 Task: Create new invoice with Date Opened :30-Apr-23, Select Customer: Taco Ocho, Terms: Payment Term 2. Make invoice entry for item-1 with Date: 30-Apr-23, Description: Red Grapes_x000D_
, Action: Material, Income Account: Income:Sales, Quantity: 1, Unit Price: 10.2, Discount %: 10. Make entry for item-2 with Date: 30-Apr-23, Description: O's Bubble Gummy Boba Latte Brown Sugar (15.9 oz), Action: Material, Income Account: Income:Sales, Quantity: 2, Unit Price: 15, Discount %: 5. Make entry for item-3 with Date: 30-Apr-23, Description: 7-Select Hot Pickle Bites, Action: Material, Income Account: Income:Sales, Quantity: 1, Unit Price: 16, Discount %: 7. Write Notes: 'Looking forward to serving you again.'. Post Invoice with Post Date: 30-Apr-23, Post to Accounts: Assets:Accounts Receivable. Pay / Process Payment with Transaction Date: 15-May-23, Amount: 52.56, Transfer Account: Checking Account. Print Invoice, display notes by going to Option, then go to Display Tab and check 'Invoice Notes'.
Action: Mouse pressed left at (170, 28)
Screenshot: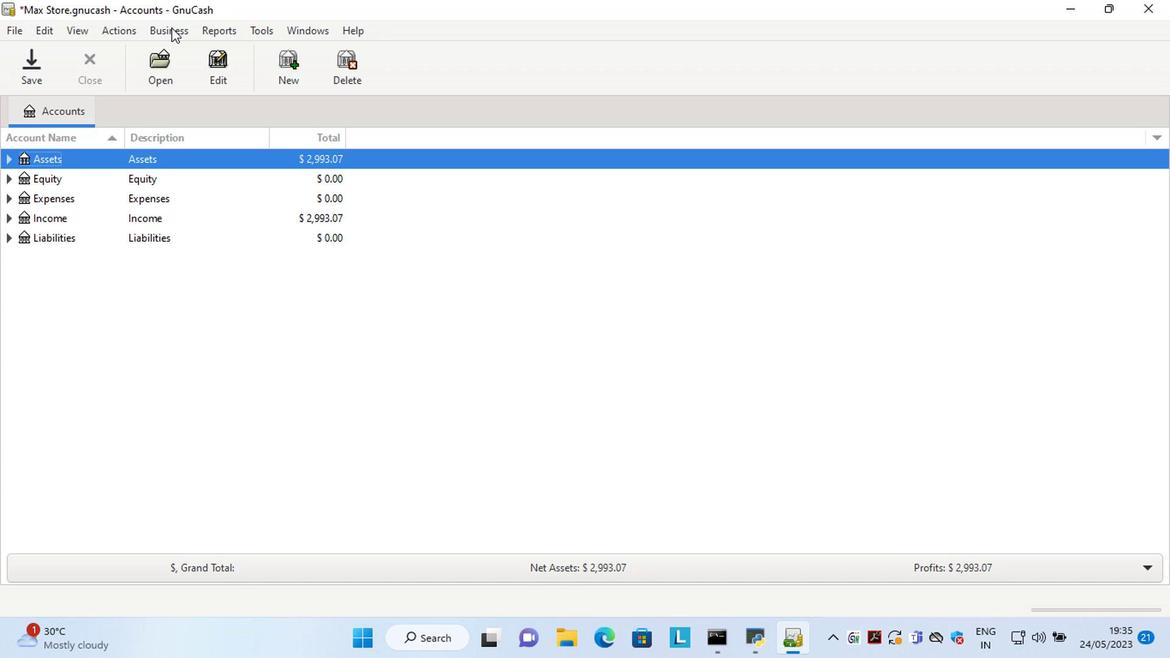
Action: Mouse moved to (375, 117)
Screenshot: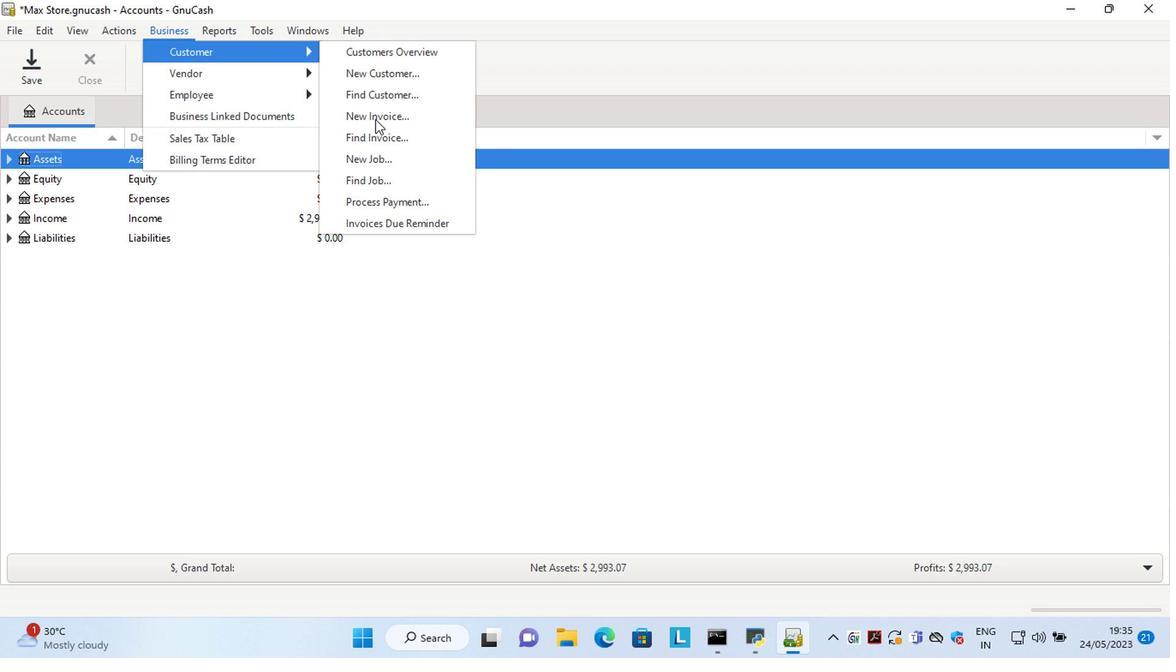 
Action: Mouse pressed left at (375, 117)
Screenshot: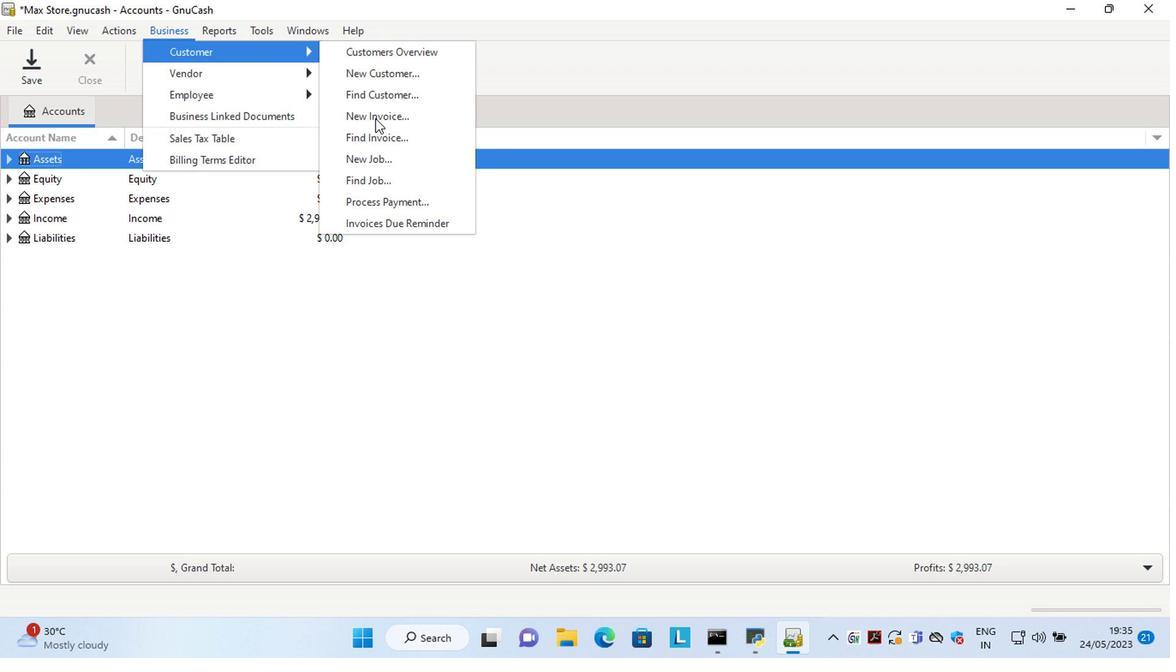 
Action: Mouse moved to (596, 262)
Screenshot: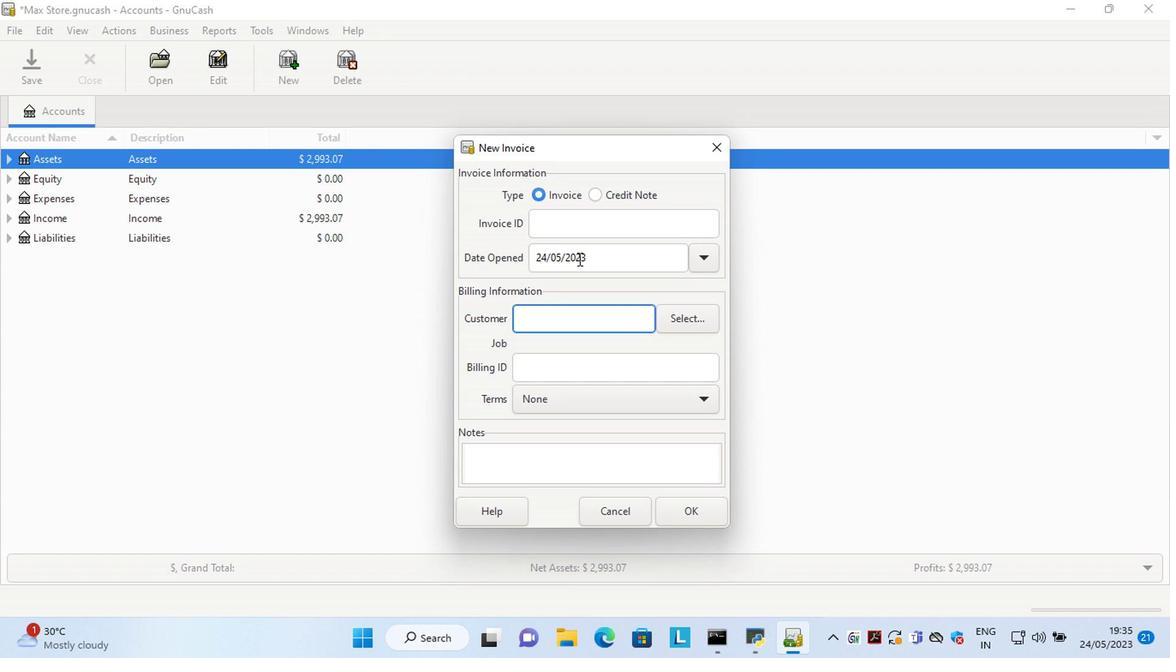 
Action: Mouse pressed left at (596, 262)
Screenshot: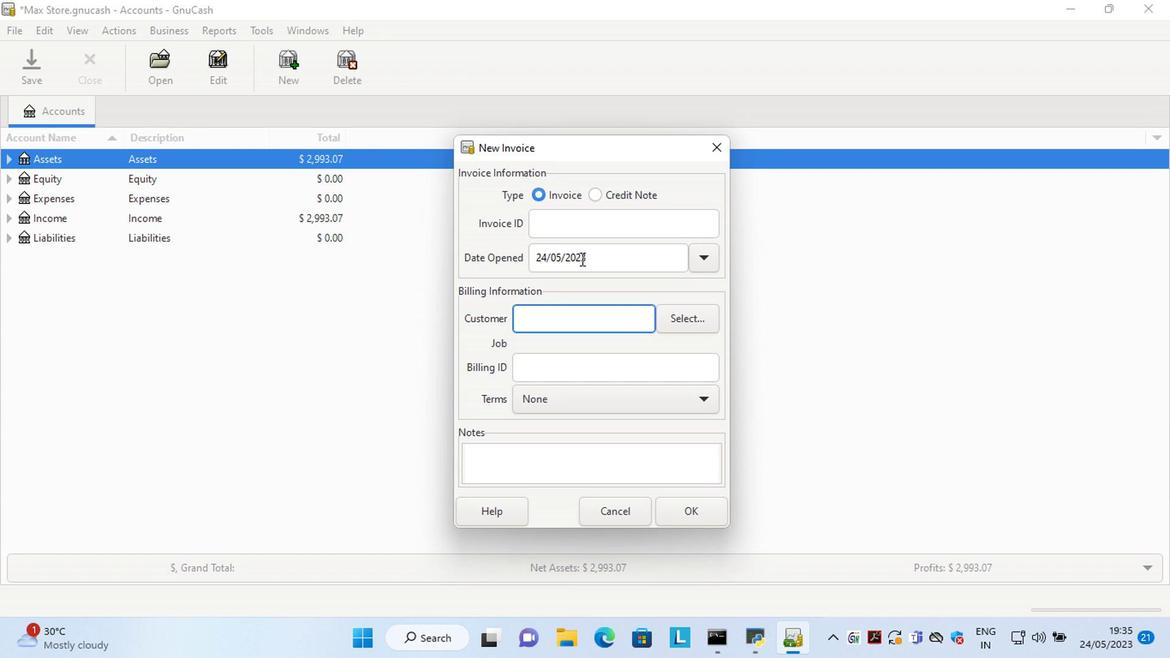 
Action: Key pressed <Key.left><Key.left><Key.left><Key.left><Key.left><Key.left><Key.left><Key.left><Key.left><Key.left><Key.left><Key.delete><Key.delete>30<Key.right><Key.right><Key.delete>4<Key.tab>
Screenshot: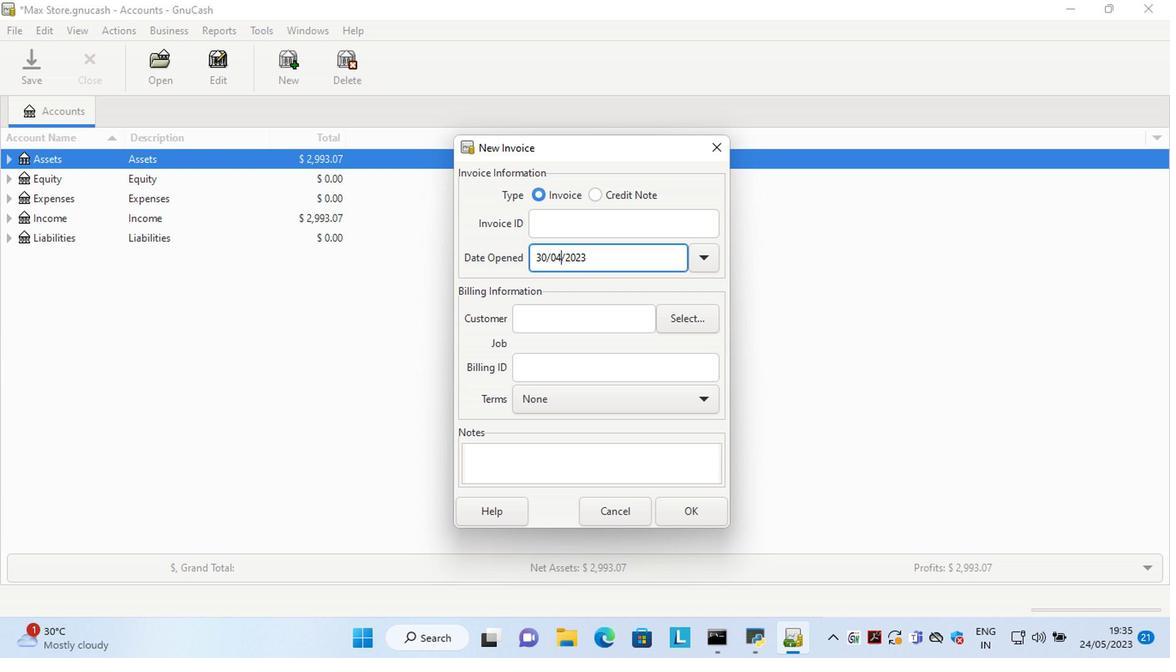 
Action: Mouse moved to (690, 313)
Screenshot: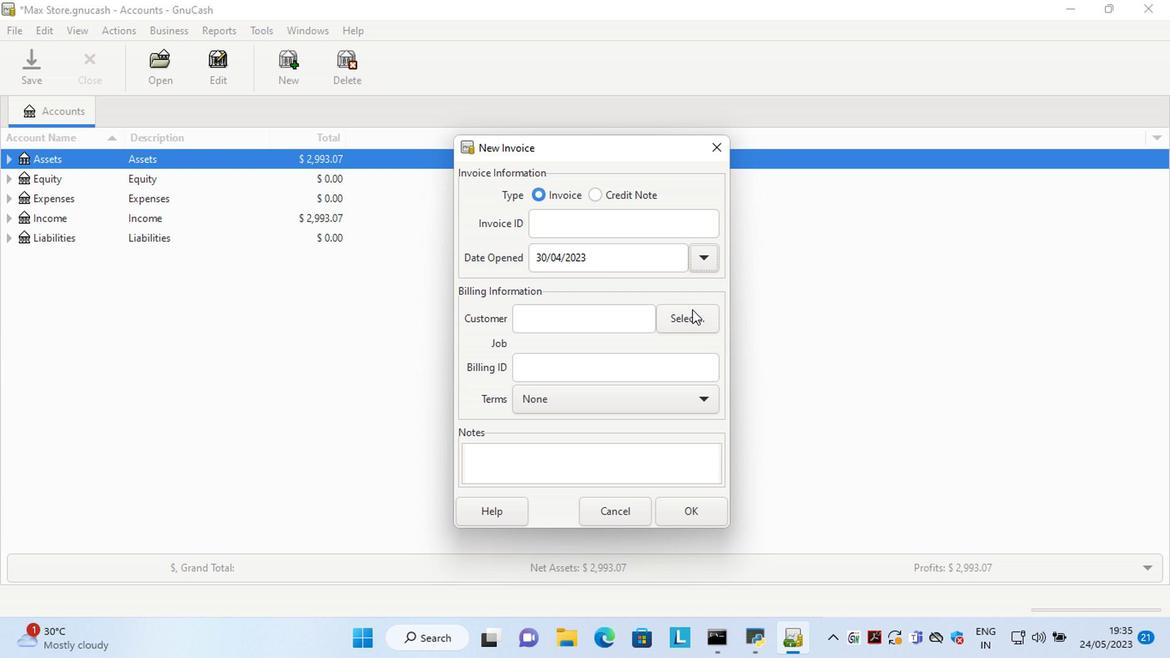 
Action: Mouse pressed left at (690, 313)
Screenshot: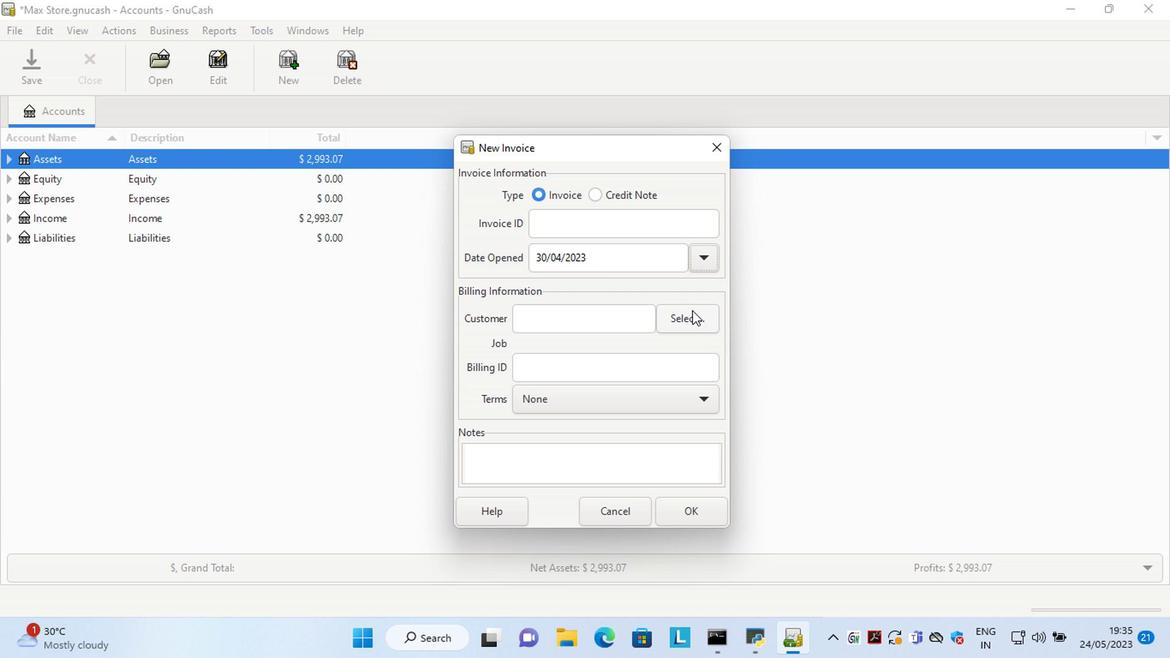 
Action: Mouse moved to (624, 300)
Screenshot: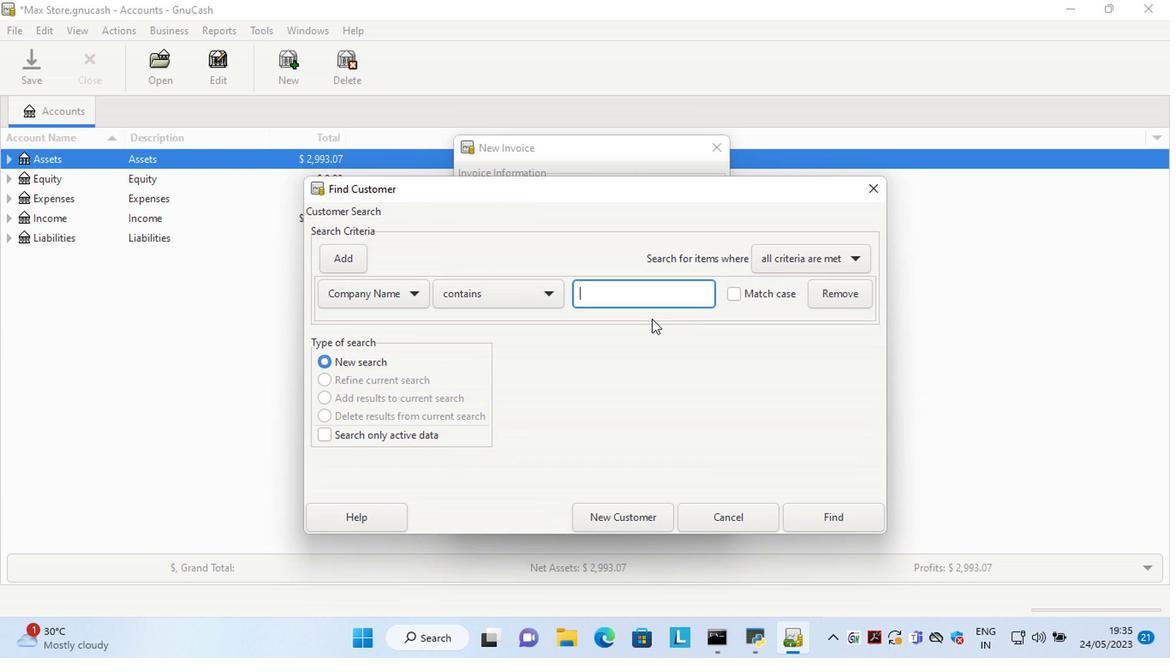 
Action: Mouse pressed left at (624, 300)
Screenshot: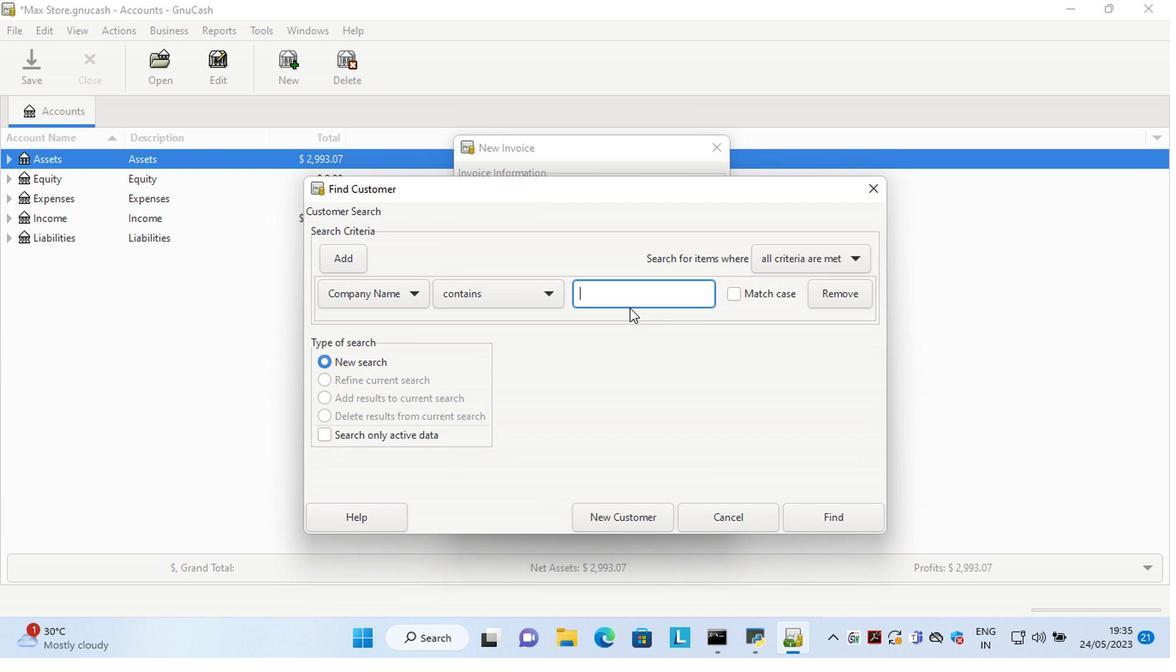 
Action: Key pressed <Key.shift>Taco
Screenshot: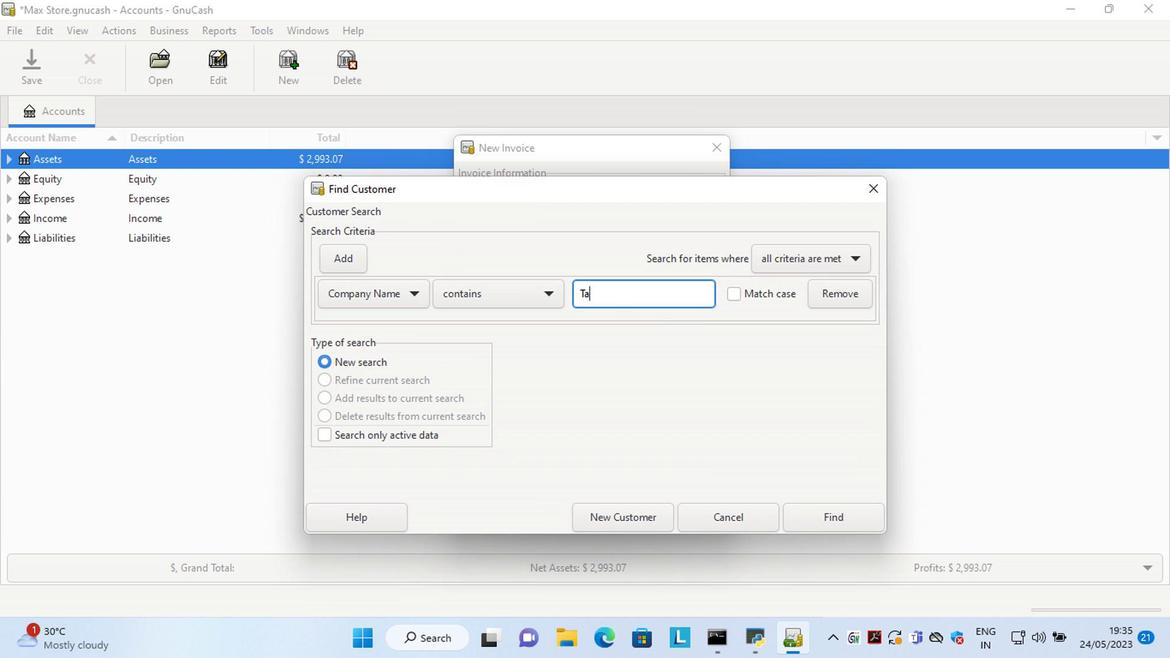 
Action: Mouse moved to (857, 513)
Screenshot: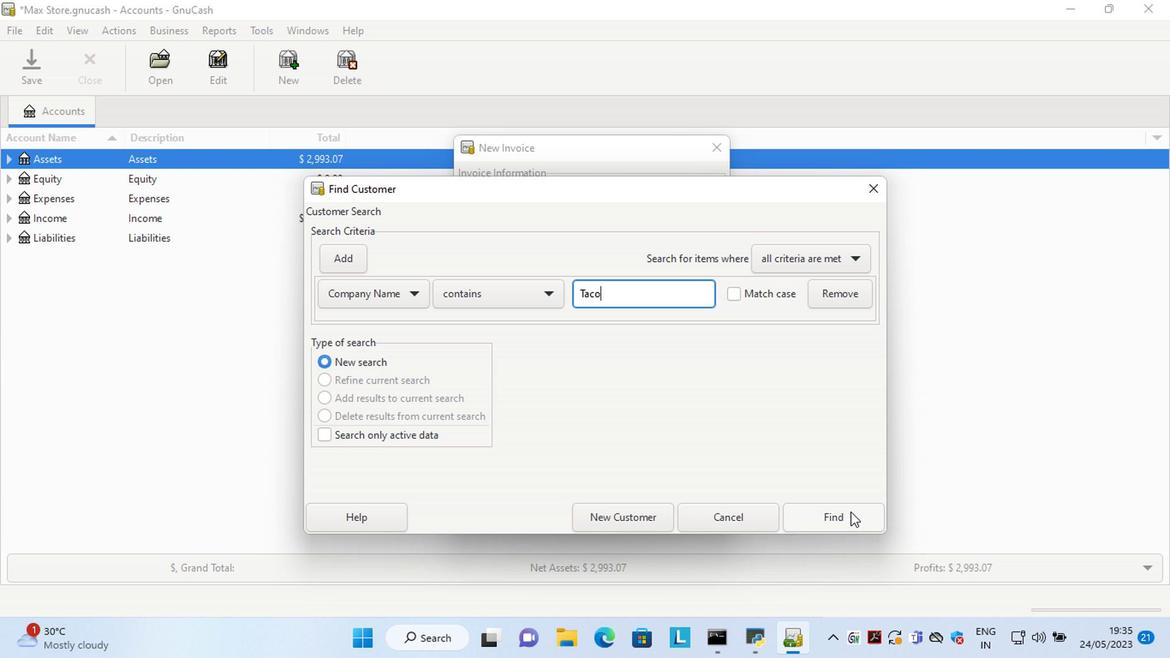 
Action: Mouse pressed left at (857, 513)
Screenshot: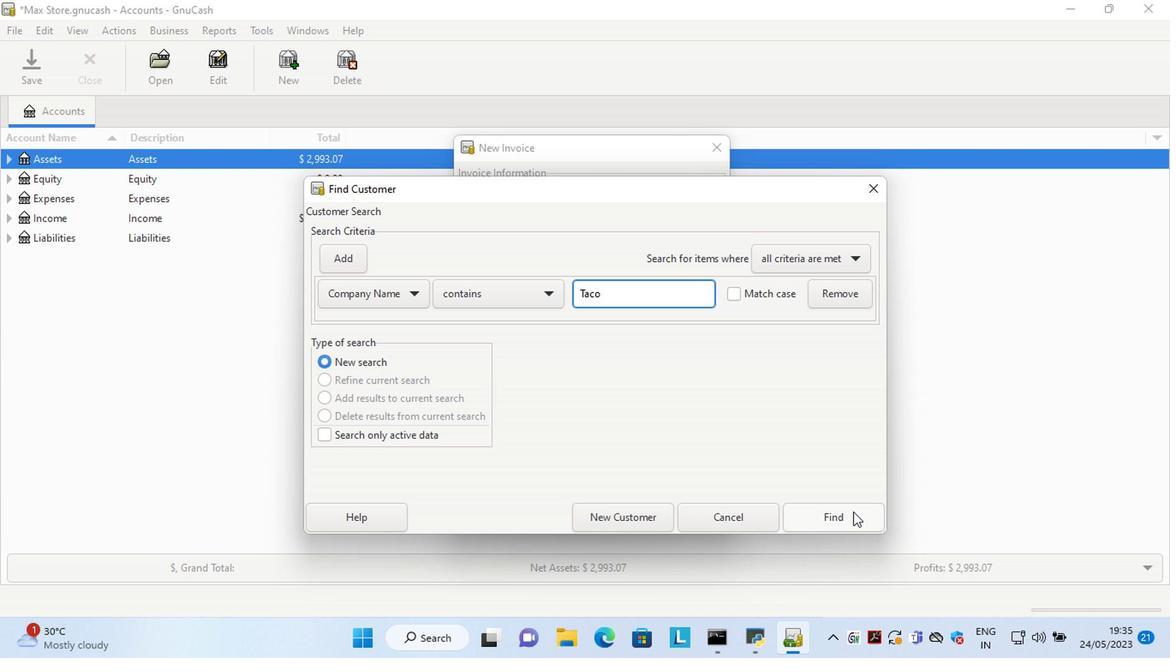 
Action: Mouse moved to (565, 384)
Screenshot: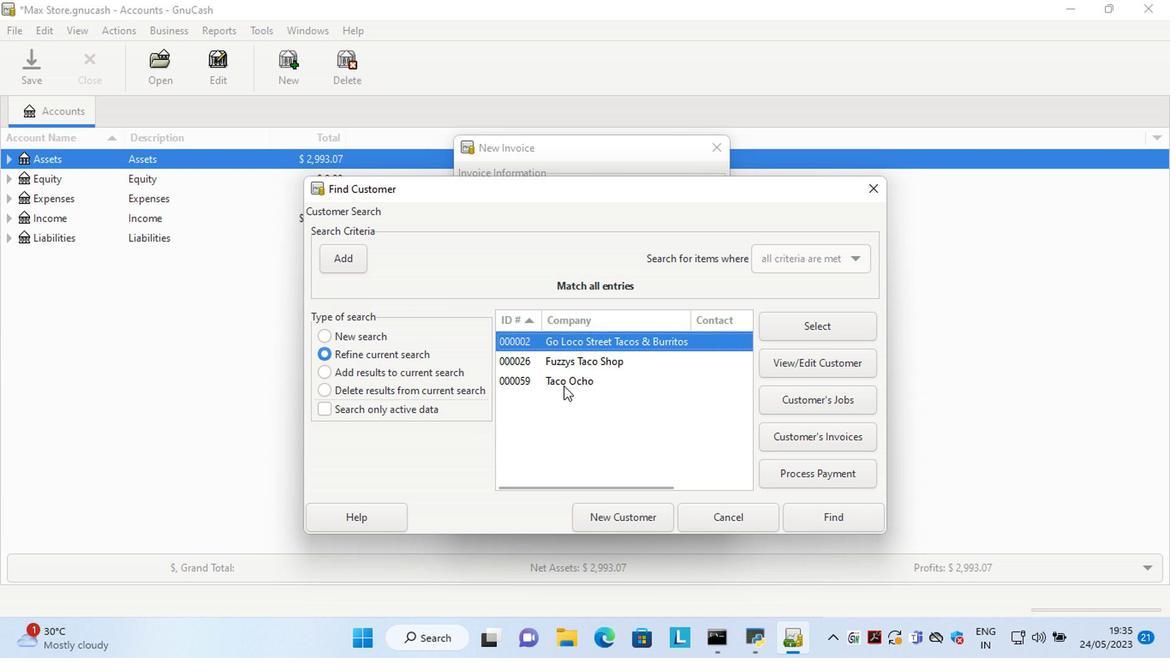 
Action: Mouse pressed left at (565, 384)
Screenshot: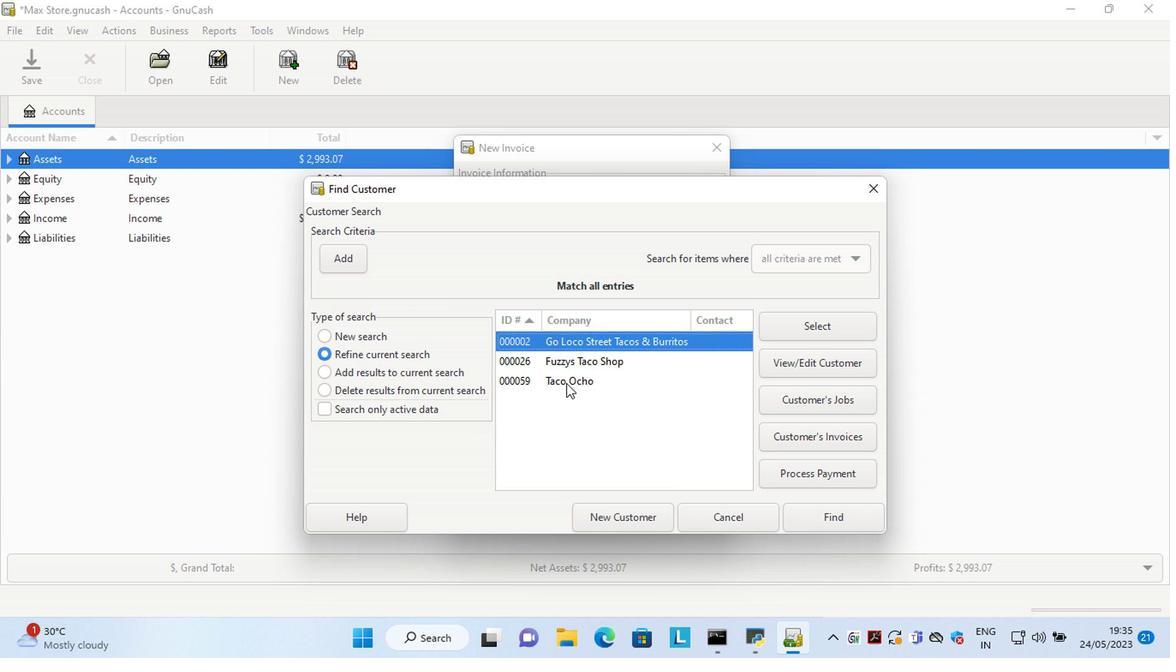 
Action: Mouse pressed left at (565, 384)
Screenshot: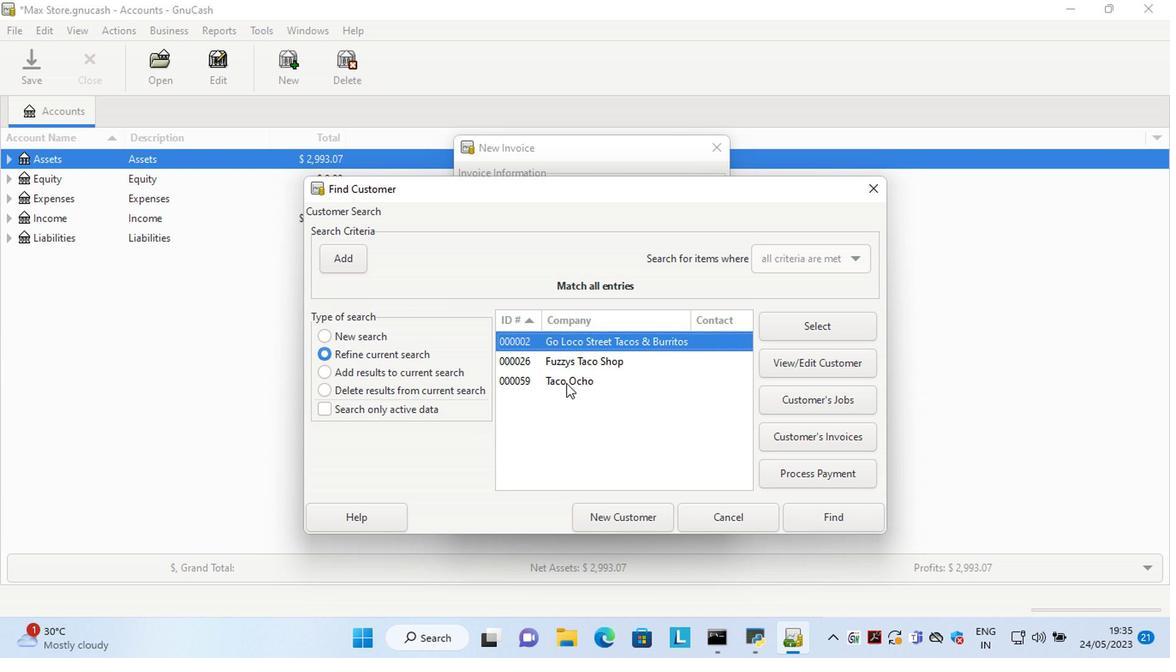 
Action: Mouse moved to (613, 412)
Screenshot: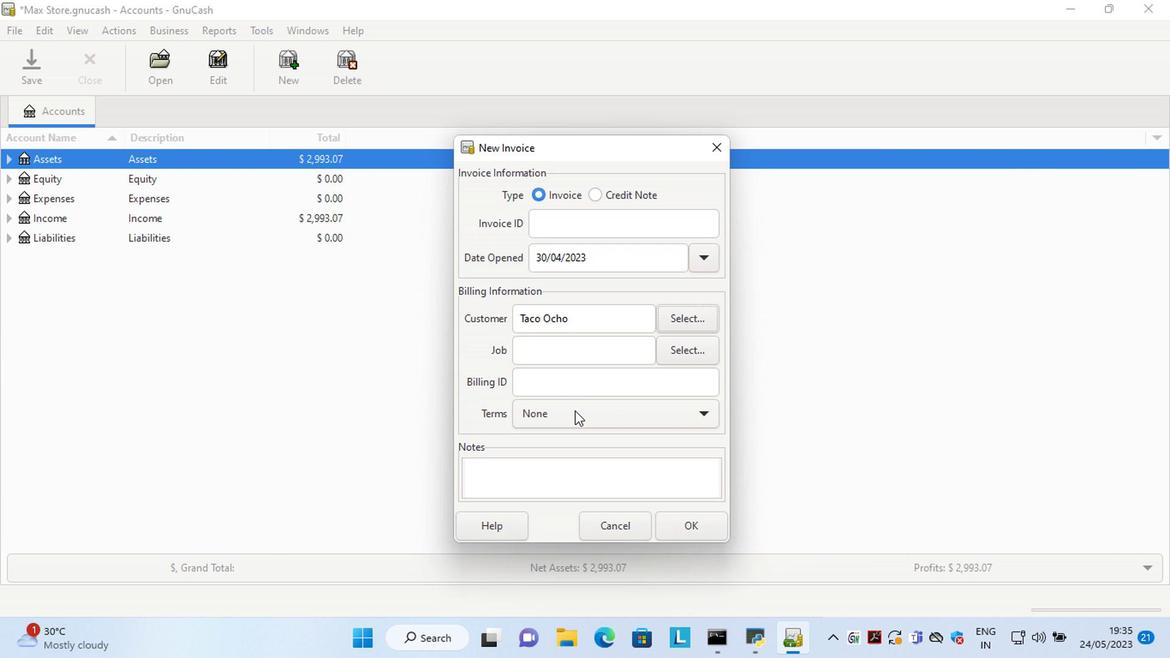 
Action: Mouse pressed left at (613, 412)
Screenshot: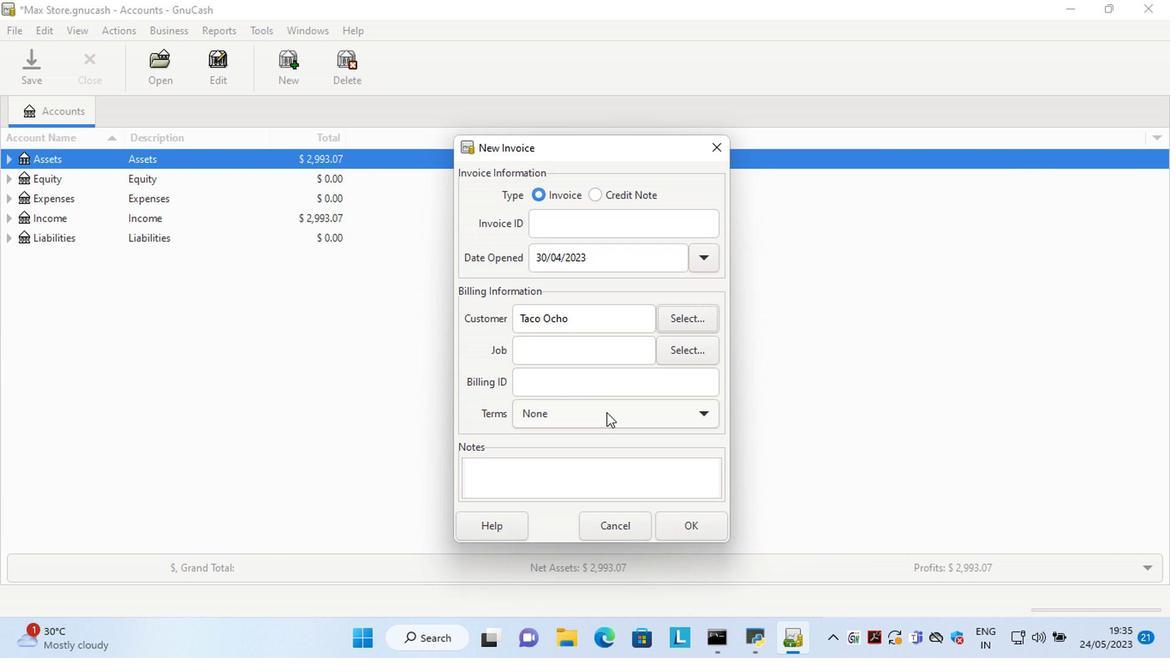 
Action: Mouse moved to (584, 467)
Screenshot: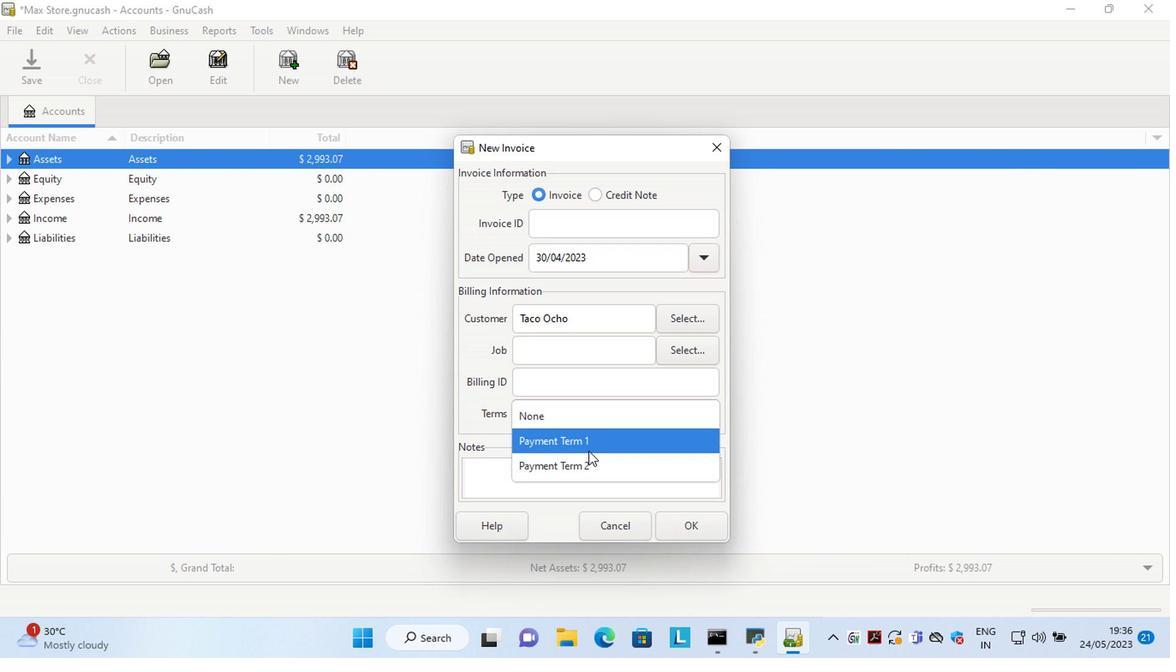 
Action: Mouse pressed left at (584, 467)
Screenshot: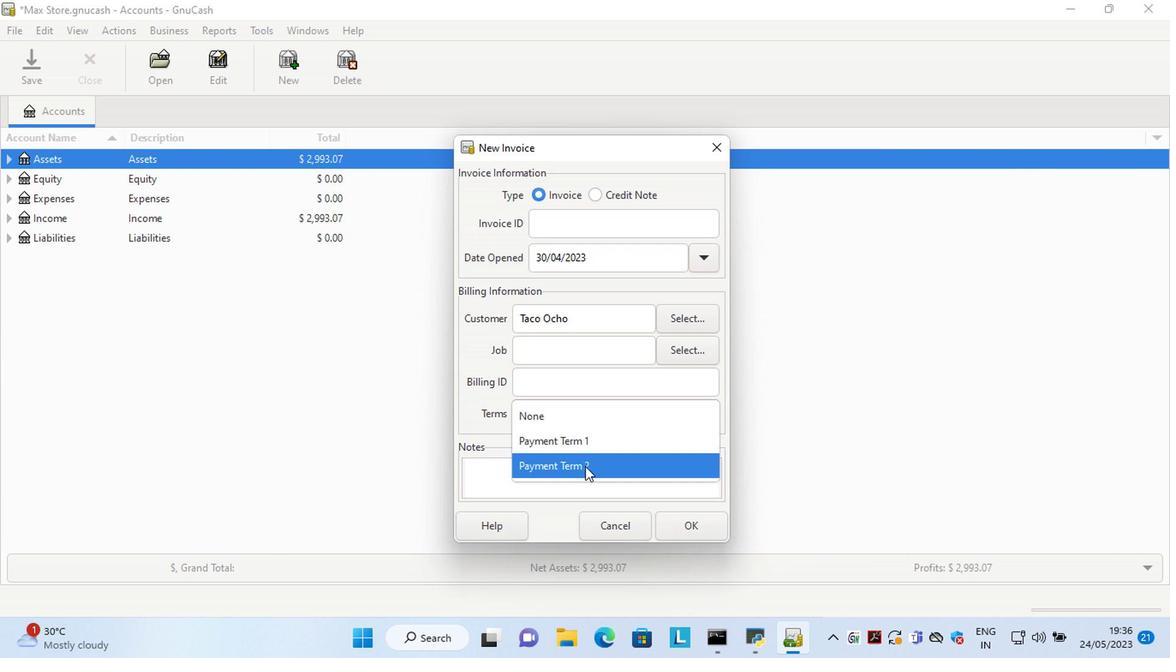 
Action: Mouse moved to (687, 521)
Screenshot: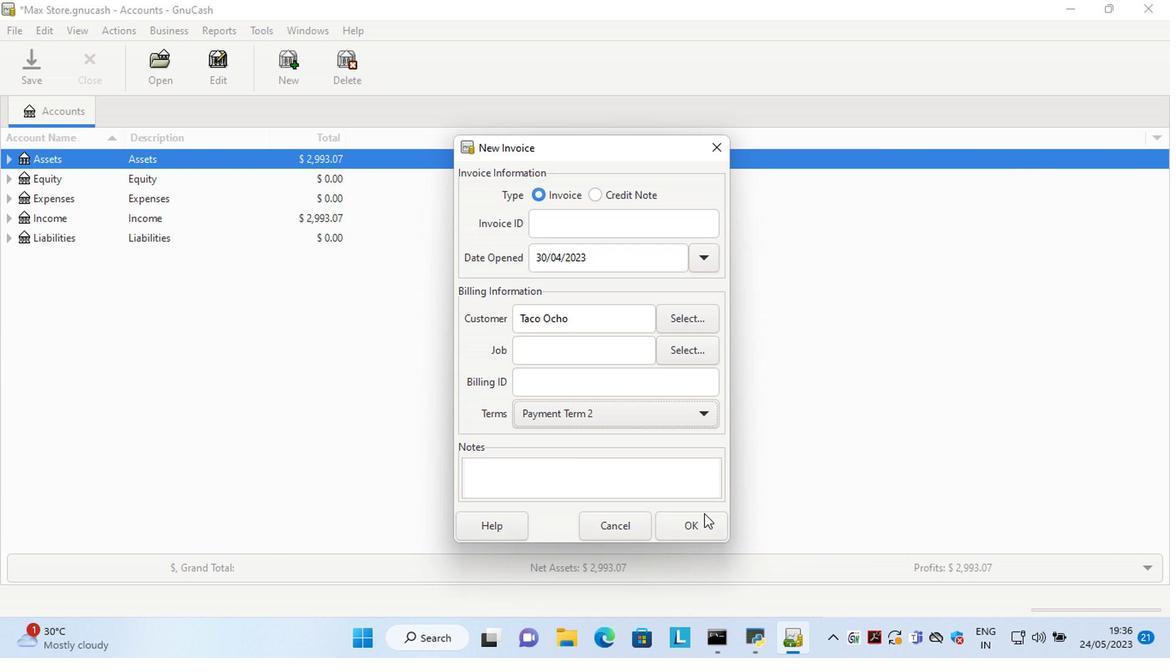 
Action: Mouse pressed left at (687, 521)
Screenshot: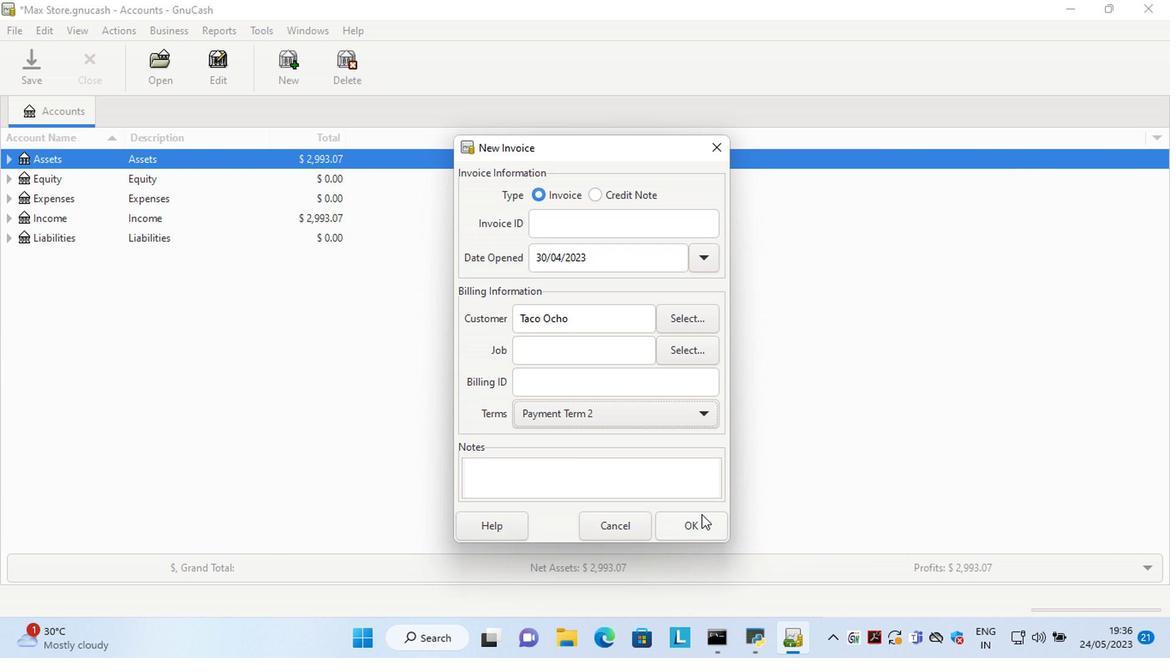 
Action: Mouse moved to (435, 488)
Screenshot: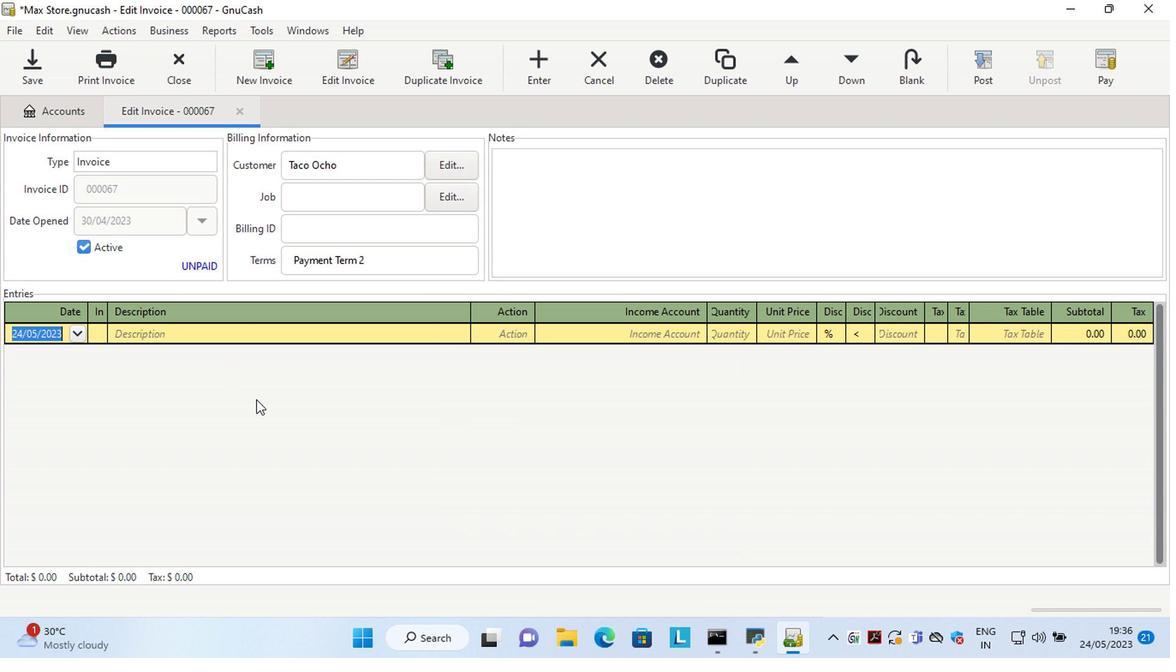 
Action: Key pressed <Key.left><Key.left><Key.delete><Key.delete>30<Key.right><Key.right><Key.delete>4<Key.tab><Key.shift>Red<Key.space><Key.shift>Grapes<Key.tab>ma<Key.tab>sale<Key.tab>1<Key.tab>10.2<Key.tab>
Screenshot: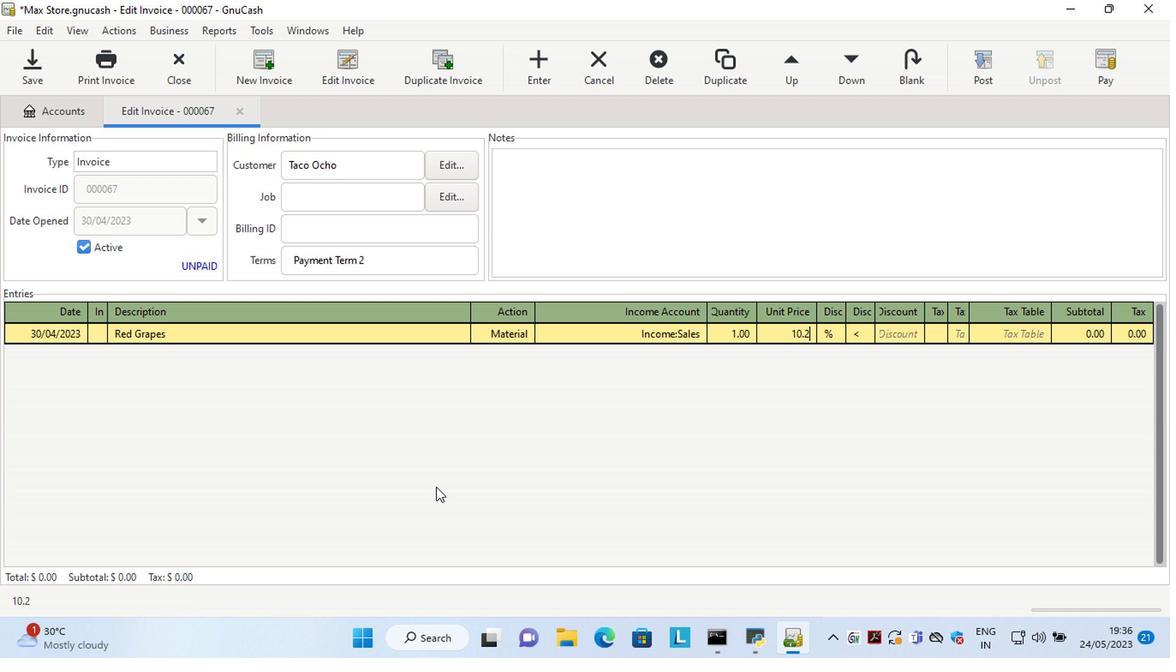 
Action: Mouse moved to (867, 336)
Screenshot: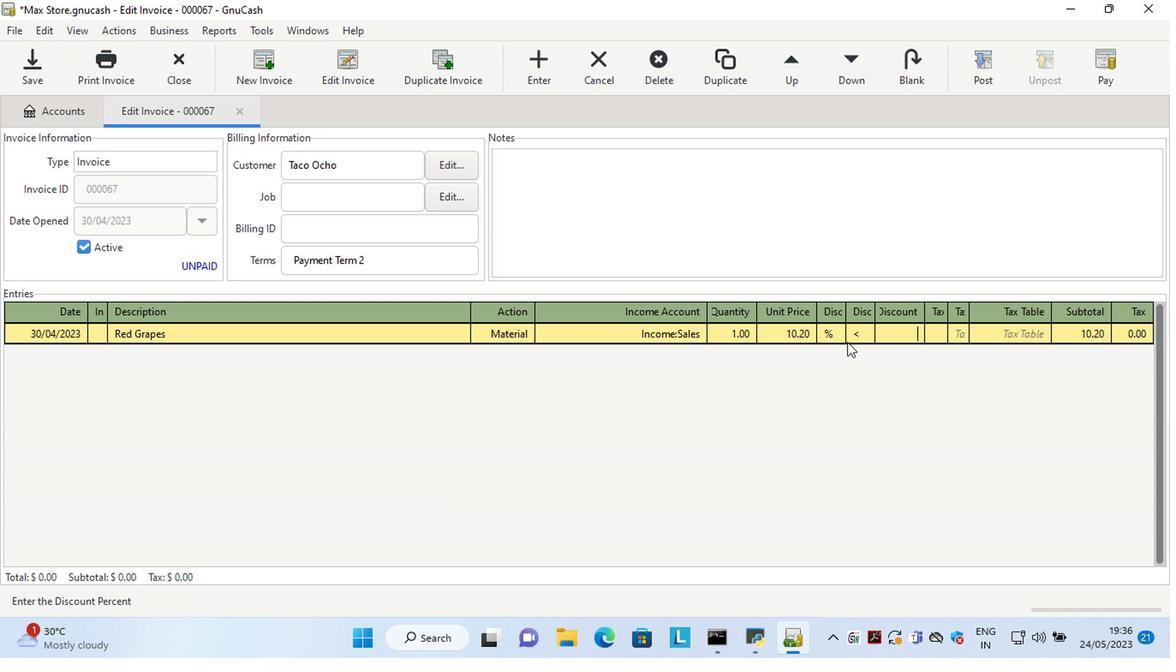 
Action: Mouse pressed left at (867, 336)
Screenshot: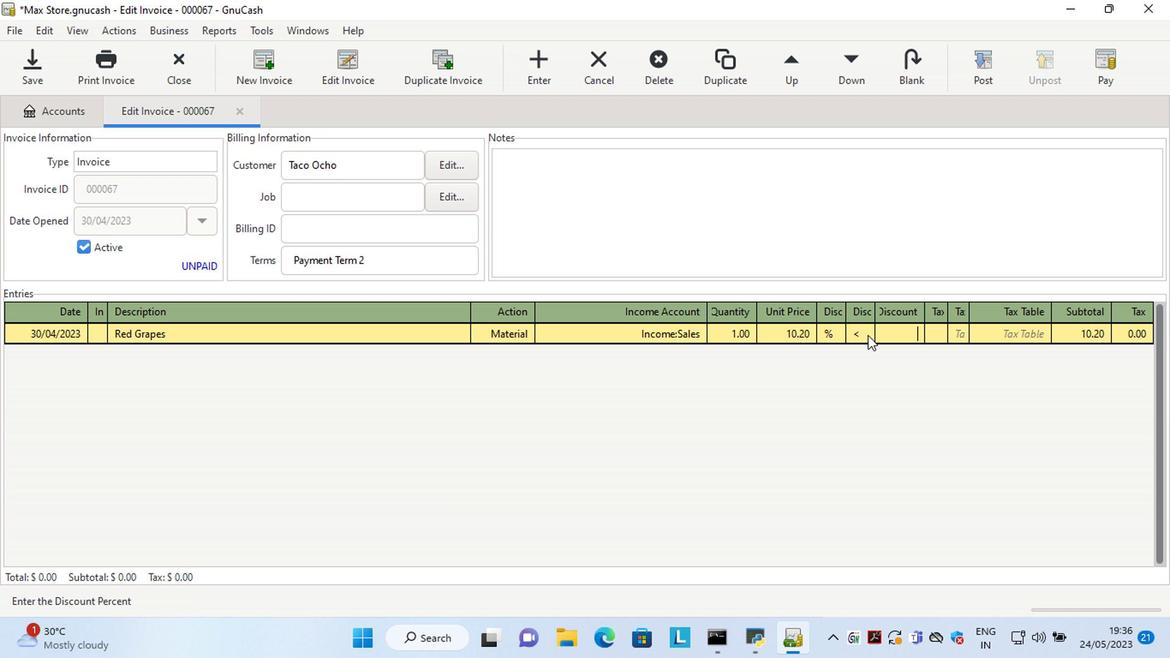 
Action: Mouse moved to (894, 329)
Screenshot: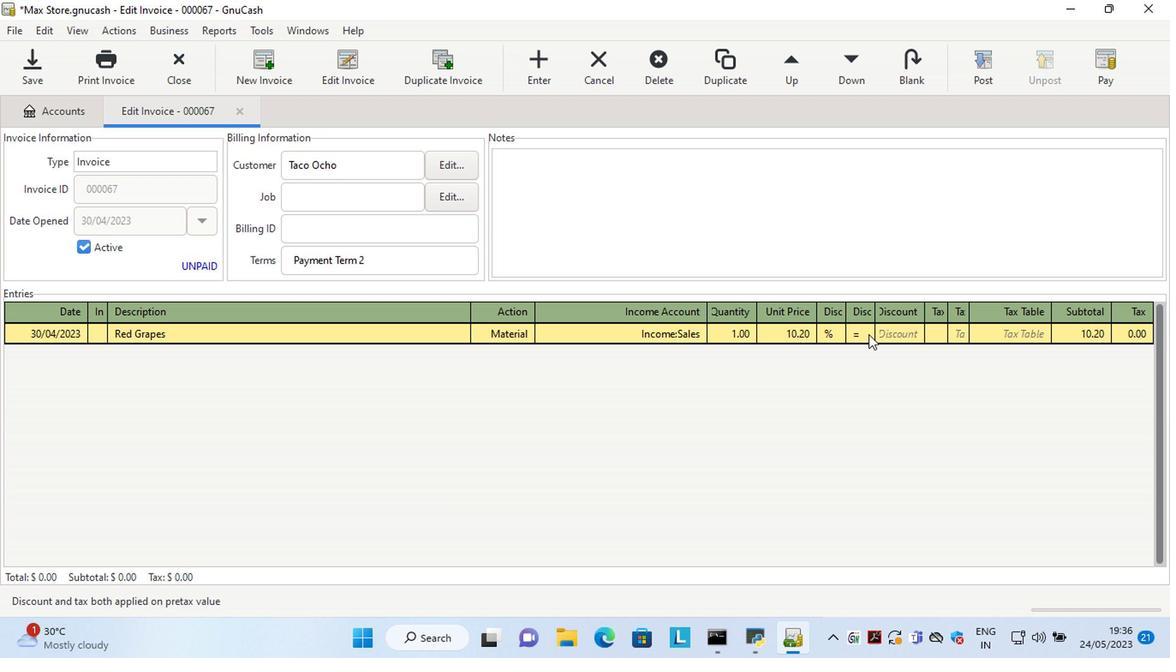 
Action: Mouse pressed left at (894, 329)
Screenshot: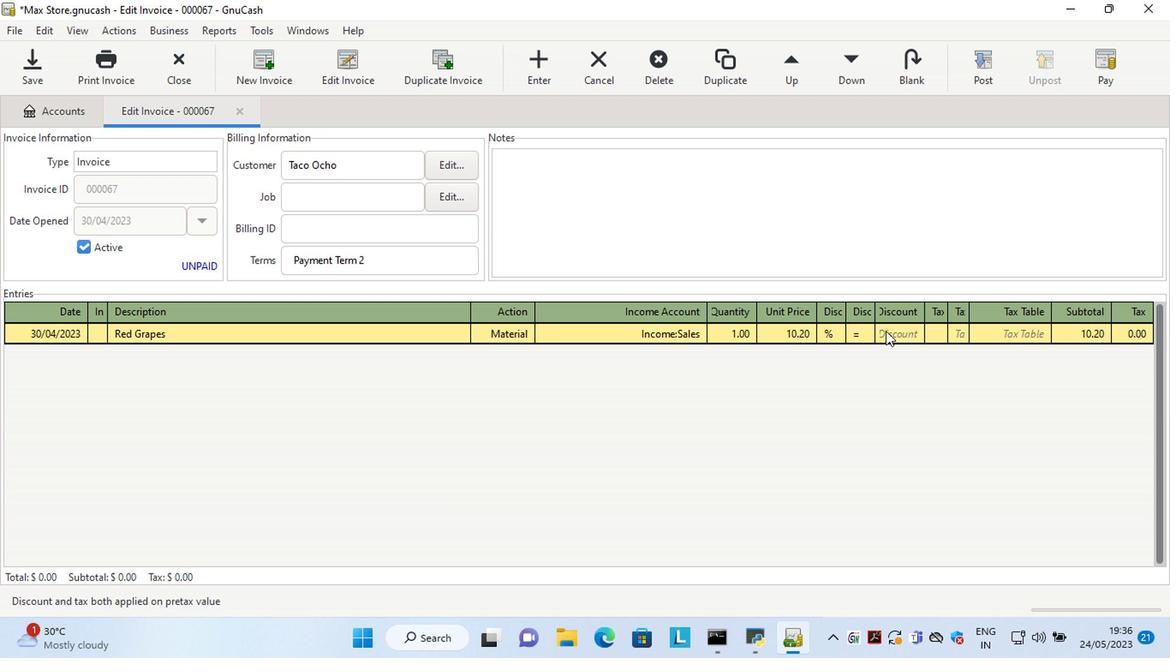 
Action: Key pressed 10<Key.tab><Key.tab><Key.shift>O's<Key.space><Key.shift>Bubble<Key.space><Key.shift>Gummy<Key.space><Key.shift>Boba<Key.space><Key.shift>Latte<Key.space><Key.shift>Brown<Key.space><Key.shift>Sugar<Key.space><Key.shift_r>(15<Key.space><Key.backspace>.9<Key.space>oz<Key.shift_r>)<Key.tab>ma<Key.tab>sale<Key.tab>2<Key.tab>15
Screenshot: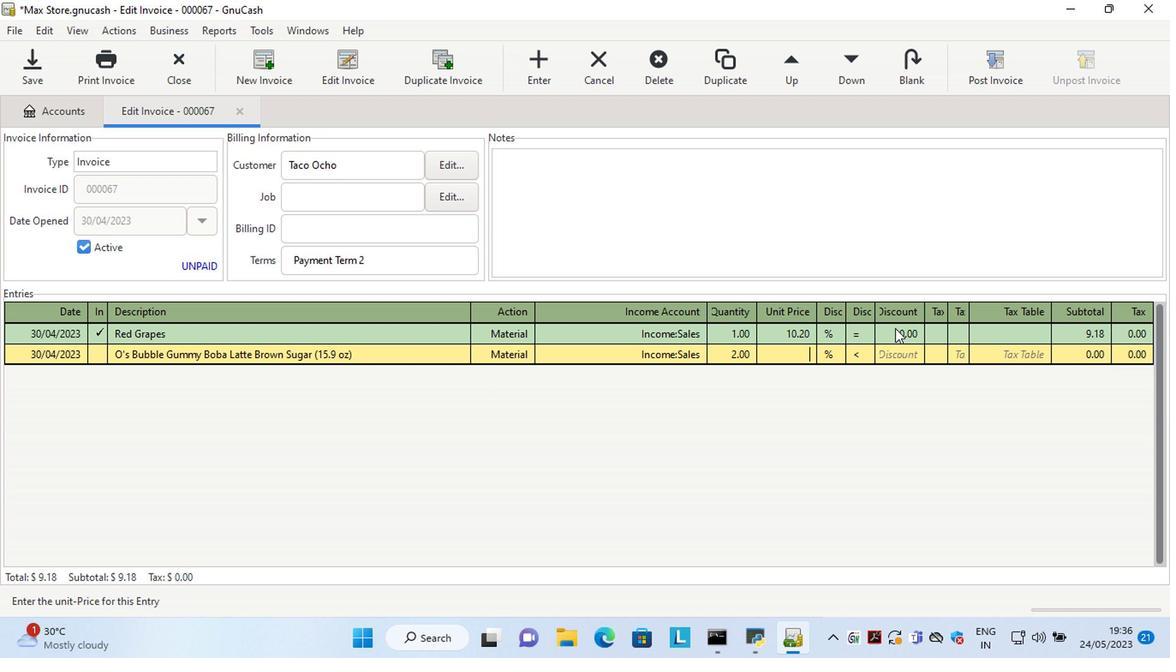 
Action: Mouse moved to (852, 354)
Screenshot: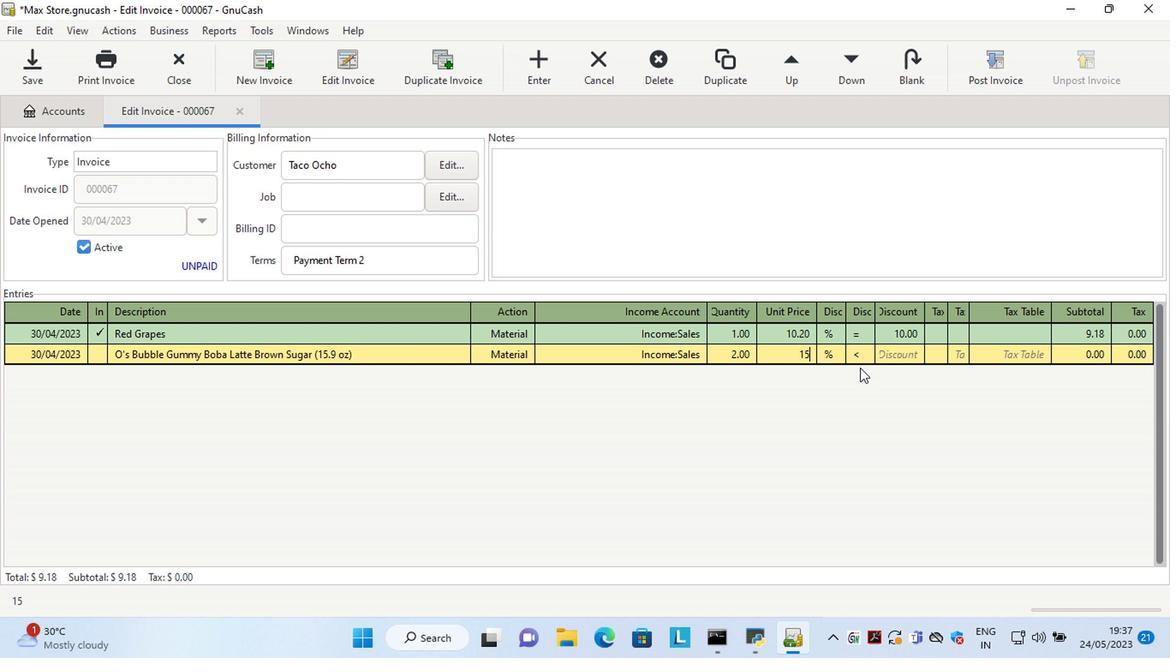 
Action: Mouse pressed left at (852, 354)
Screenshot: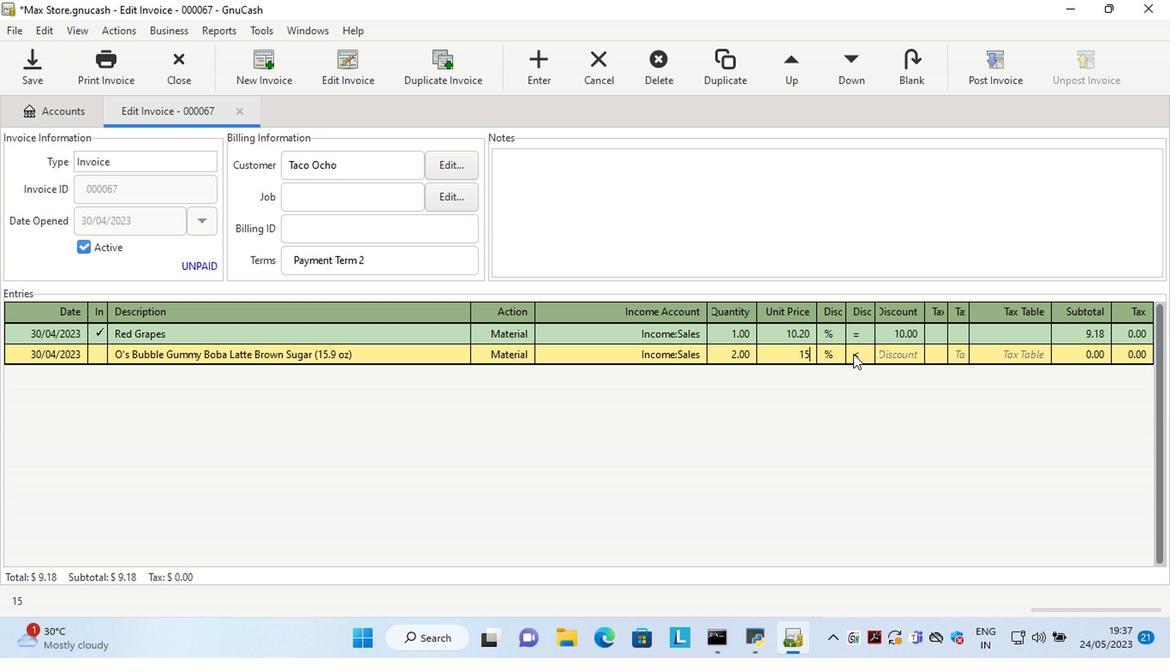
Action: Mouse moved to (891, 351)
Screenshot: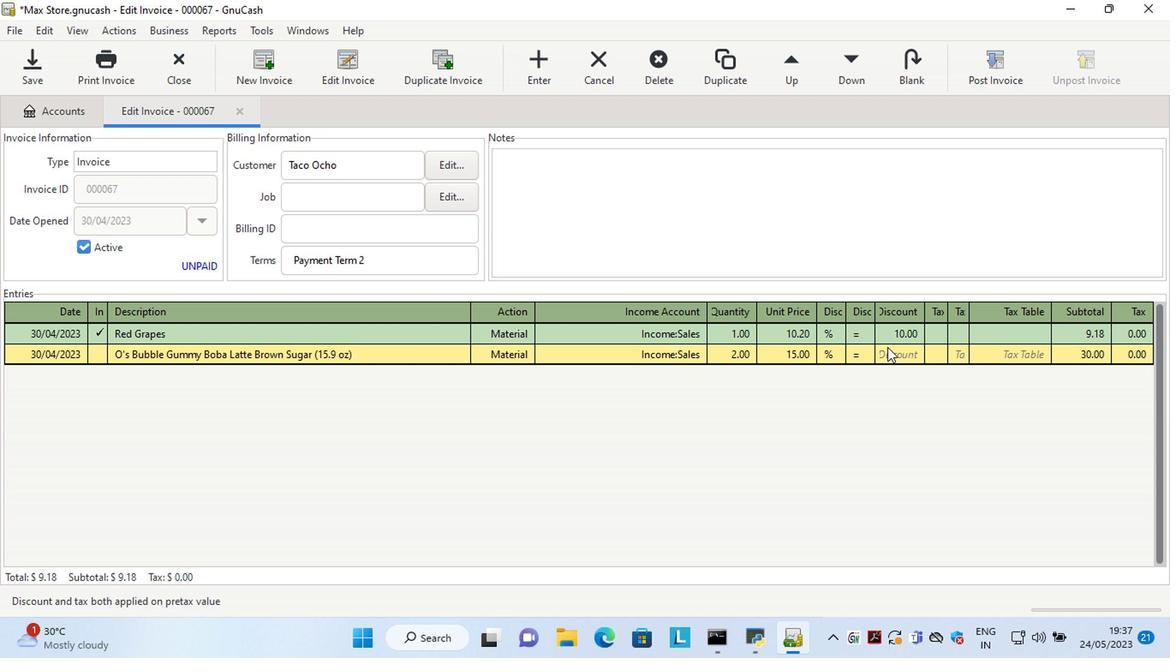 
Action: Mouse pressed left at (891, 351)
Screenshot: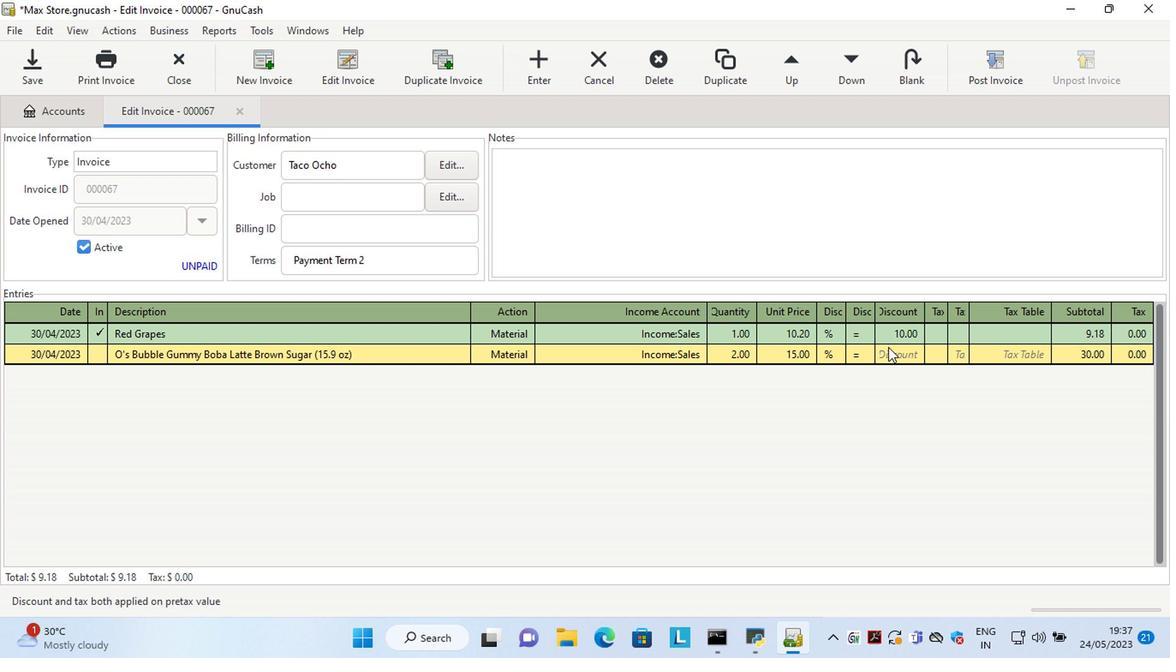 
Action: Key pressed 5<Key.tab>
Screenshot: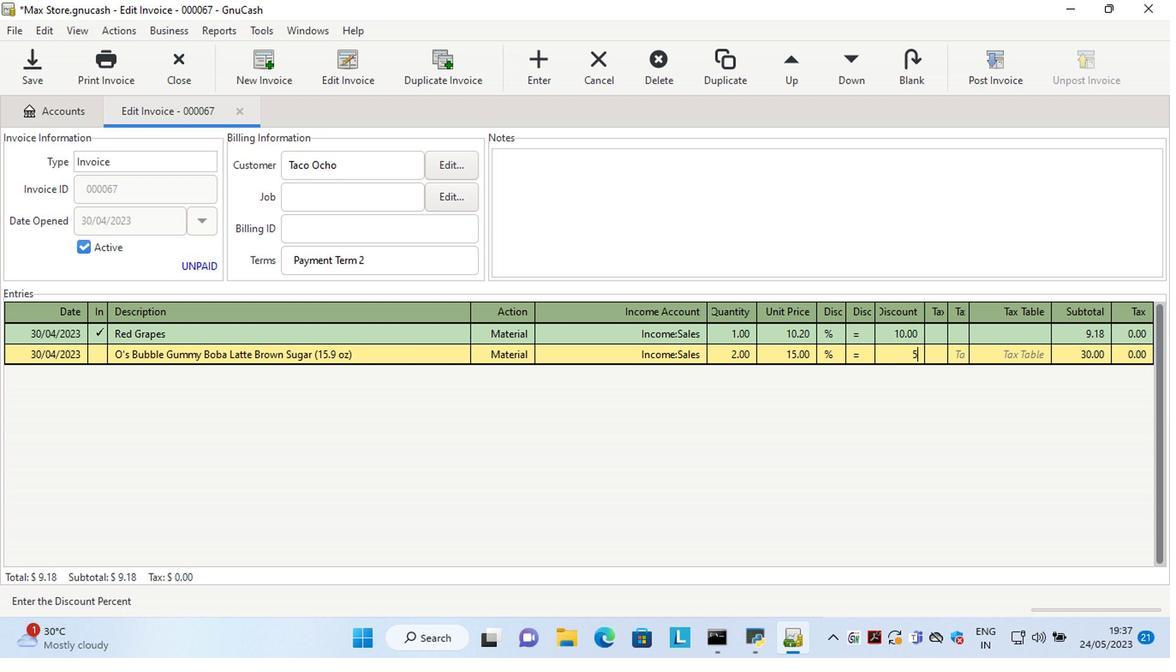 
Action: Mouse moved to (875, 359)
Screenshot: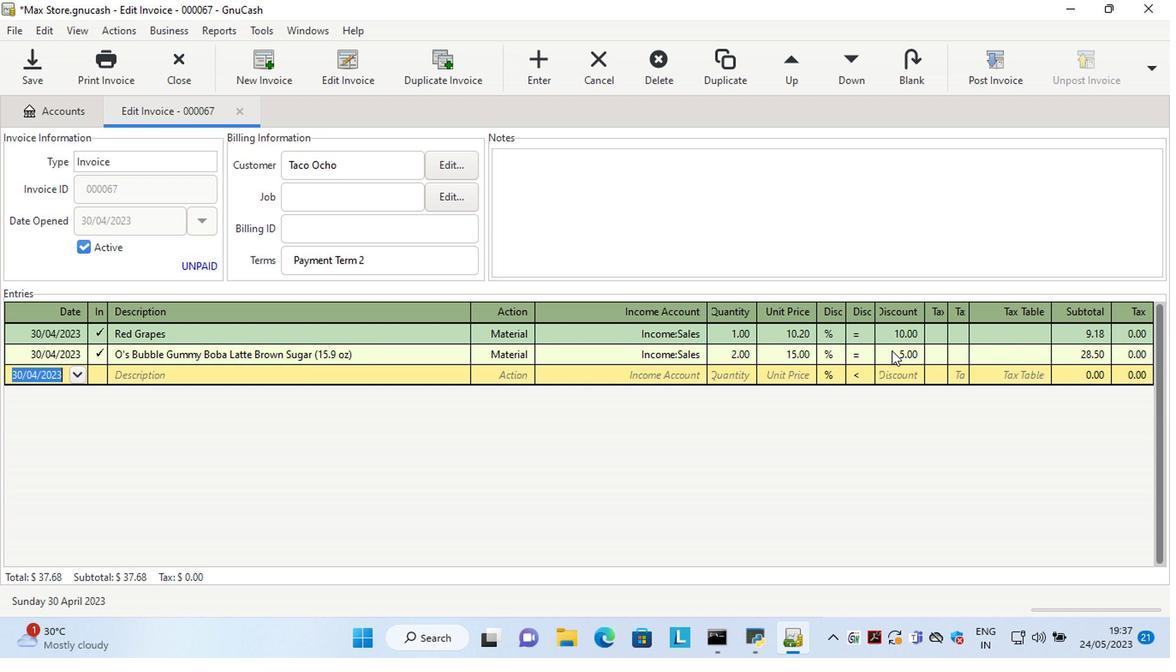 
Action: Key pressed <Key.tab>7<Key.space><Key.shift><Key.backspace>-<Key.shift>Select<Key.space><Key.shift>Hot<Key.space><Key.shift>Pickle<Key.space><Key.shift>Bites<Key.tab>ma<Key.tab>sale<Key.tab>1<Key.tab>16<Key.tab>
Screenshot: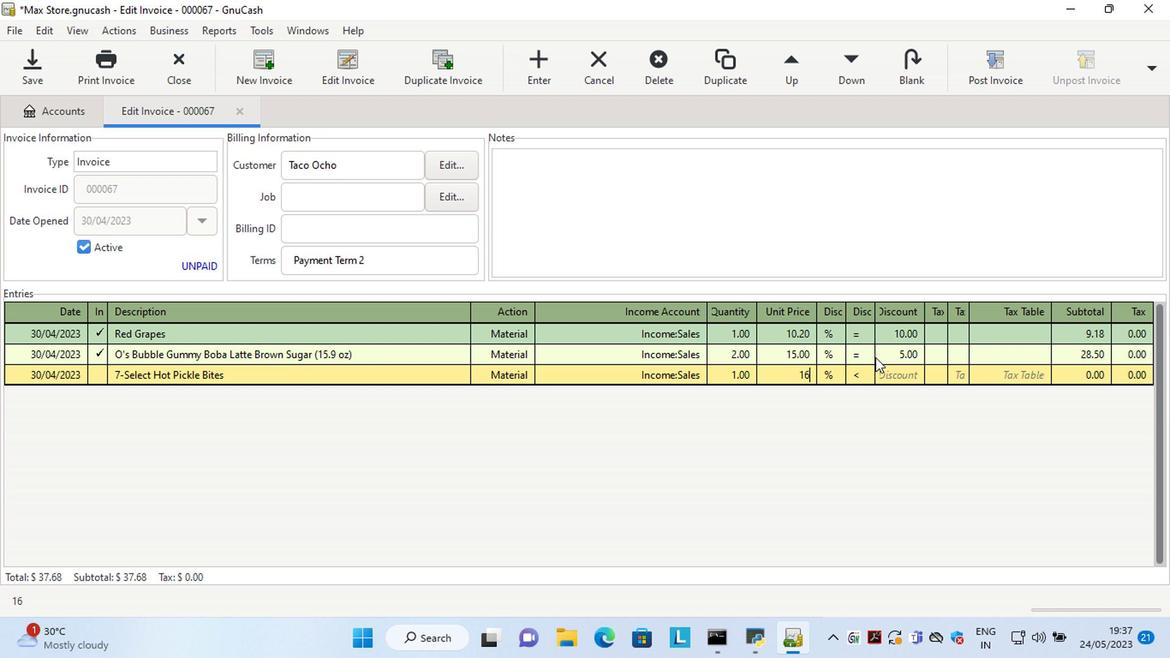 
Action: Mouse moved to (863, 377)
Screenshot: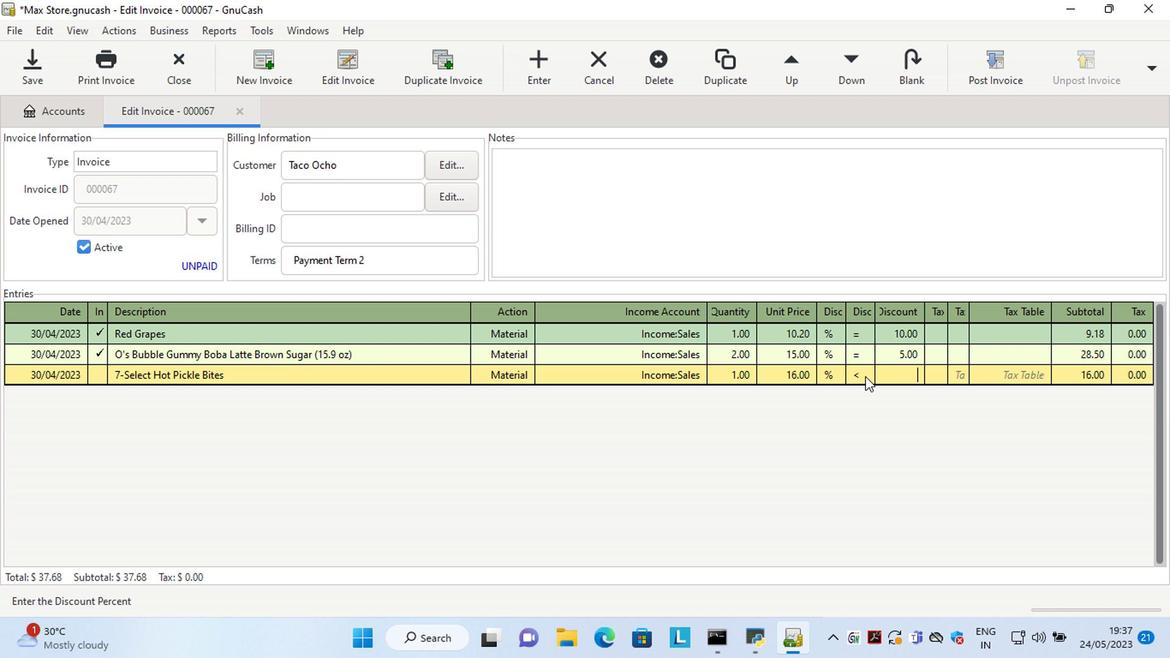 
Action: Mouse pressed left at (863, 377)
Screenshot: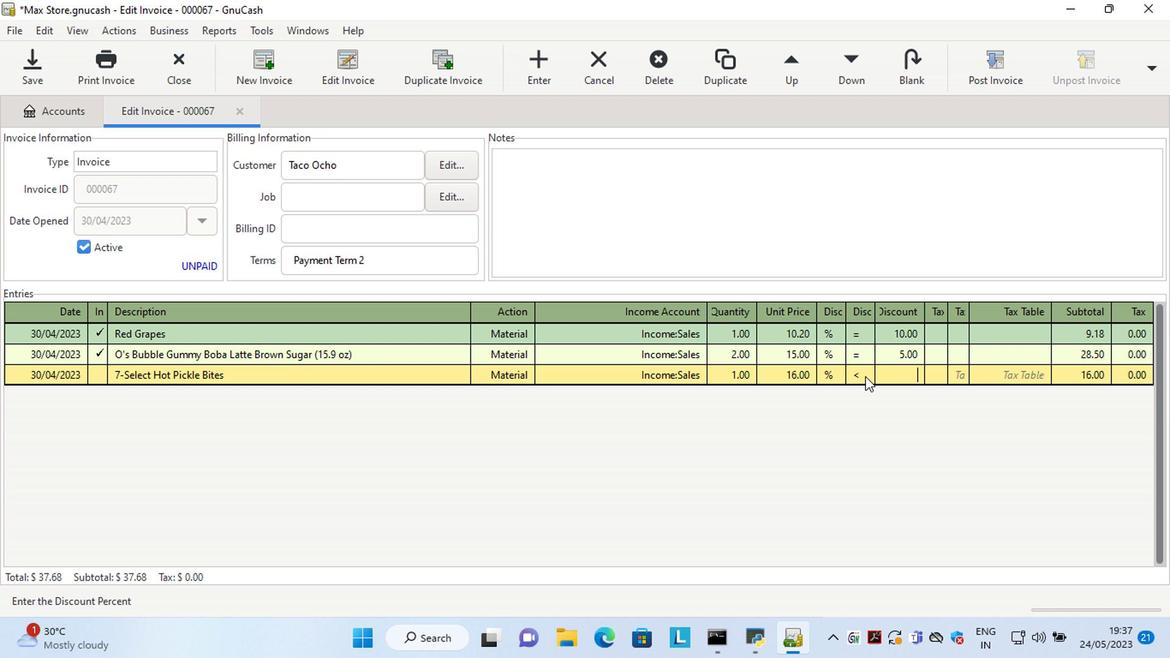
Action: Mouse moved to (891, 372)
Screenshot: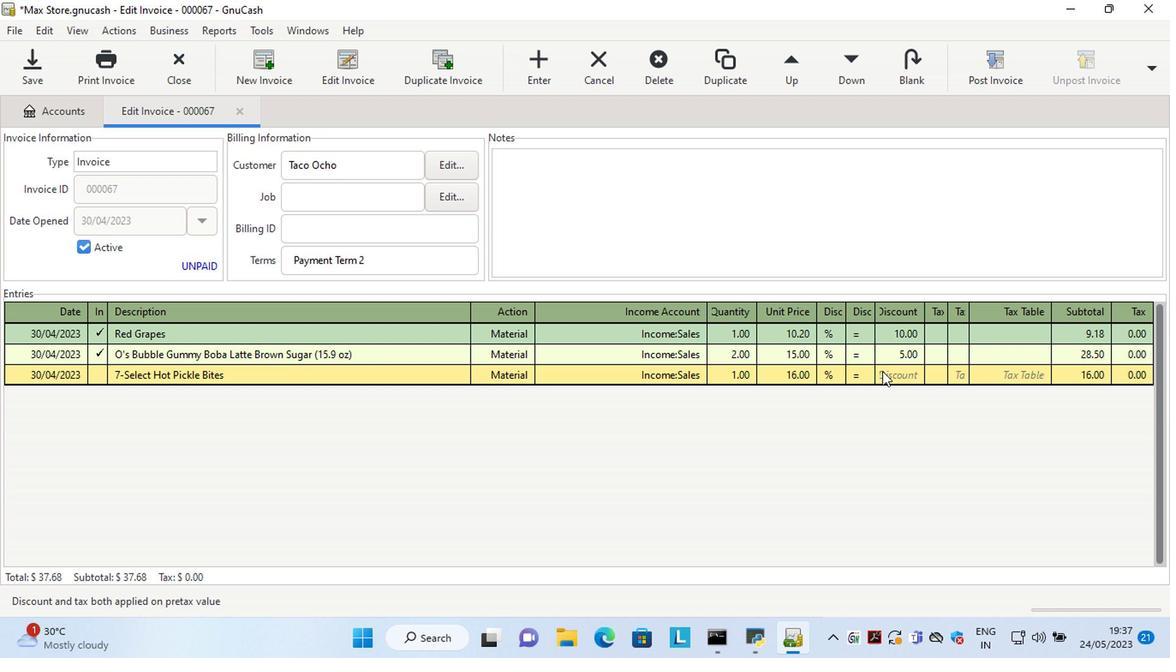 
Action: Mouse pressed left at (891, 372)
Screenshot: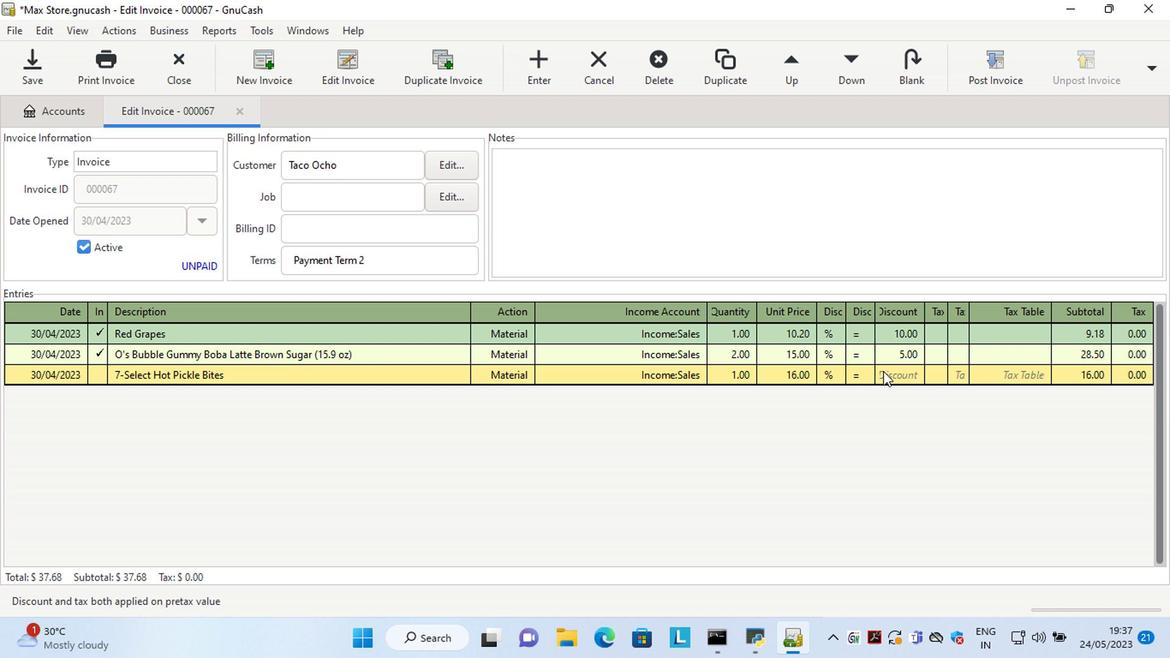 
Action: Key pressed 7<Key.tab>
Screenshot: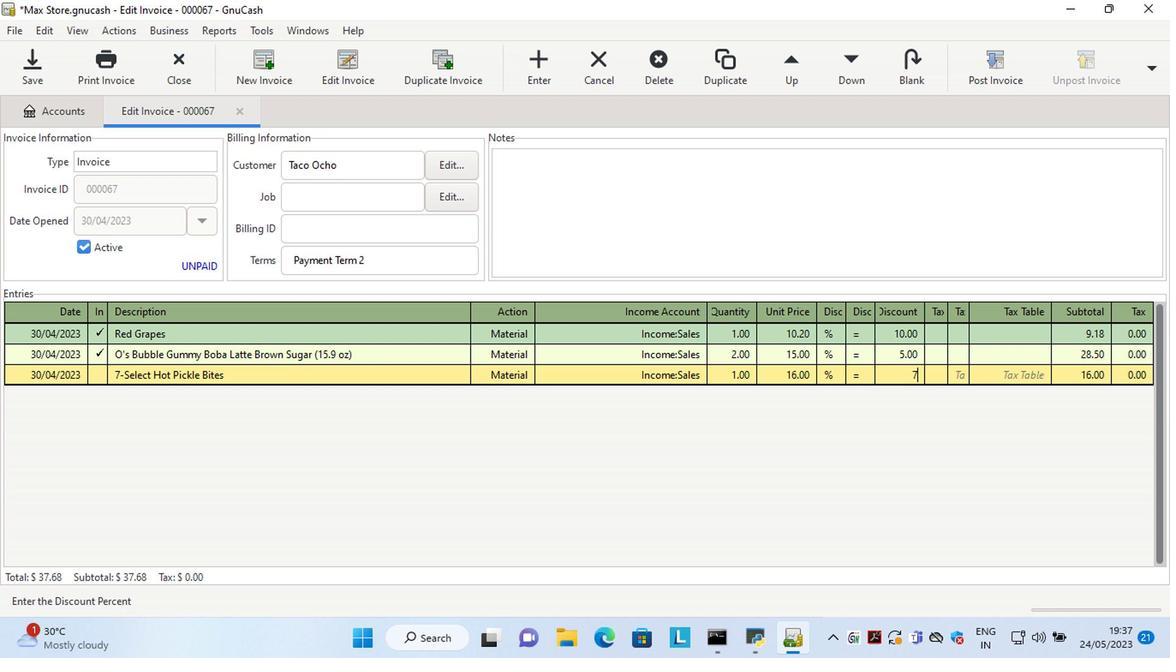 
Action: Mouse moved to (709, 227)
Screenshot: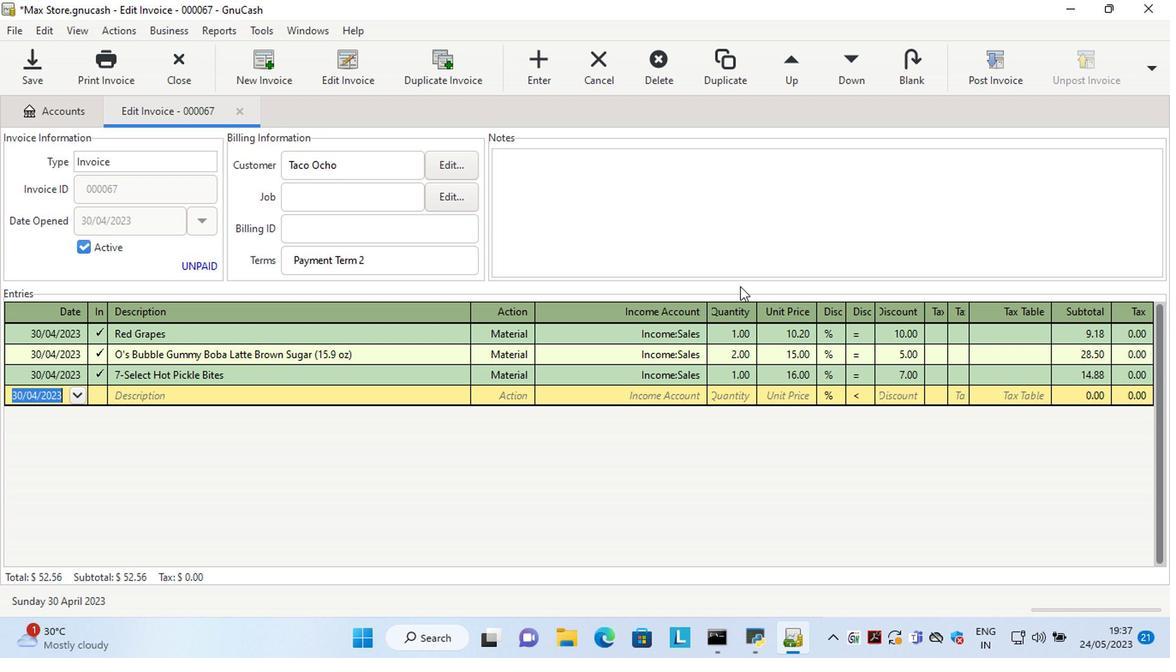 
Action: Mouse pressed left at (709, 227)
Screenshot: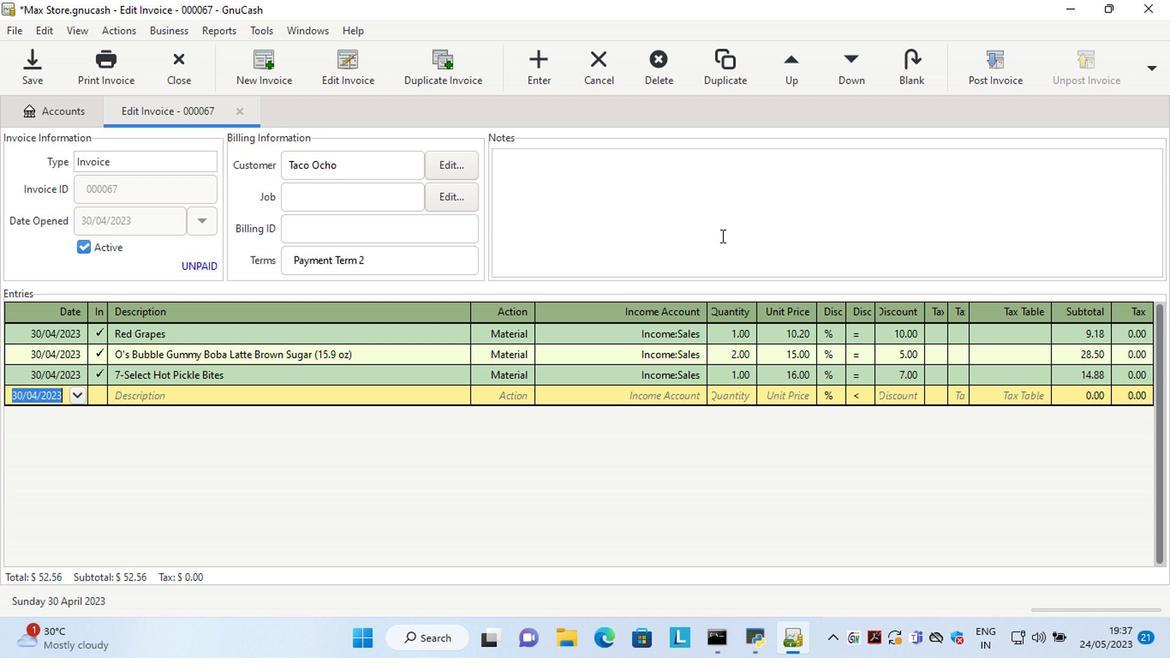 
Action: Key pressed <Key.shift>Looking<Key.space>forward<Key.space>to<Key.space>servintg<Key.space><Key.backspace><Key.backspace><Key.backspace>g<Key.space>you<Key.space>again.
Screenshot: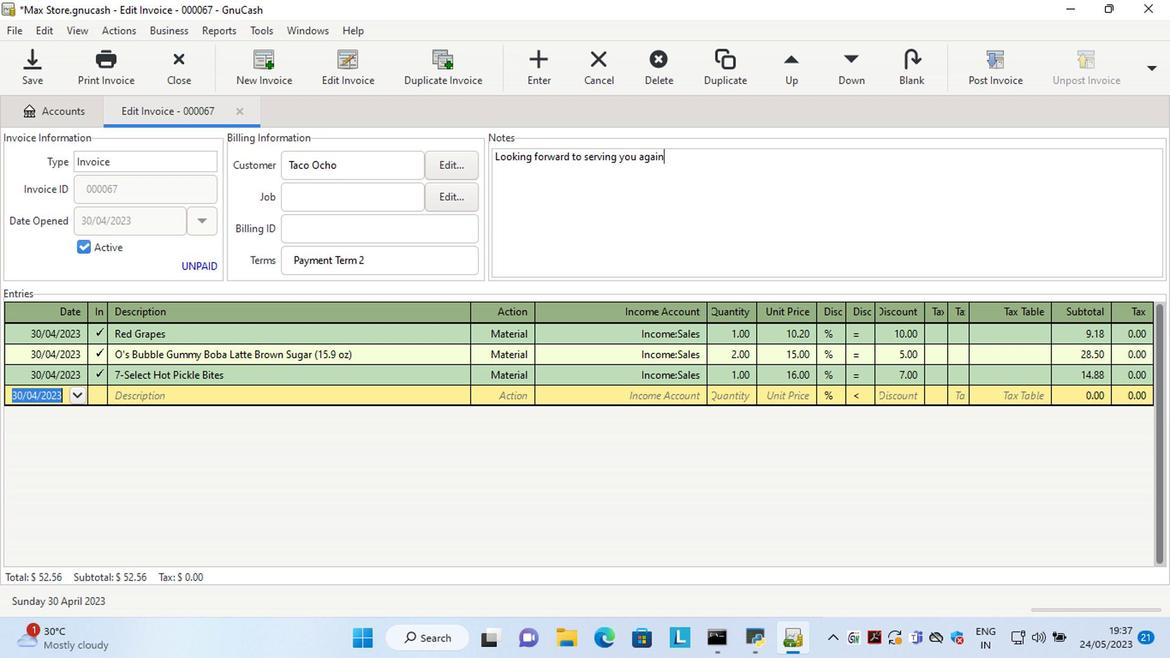 
Action: Mouse moved to (992, 65)
Screenshot: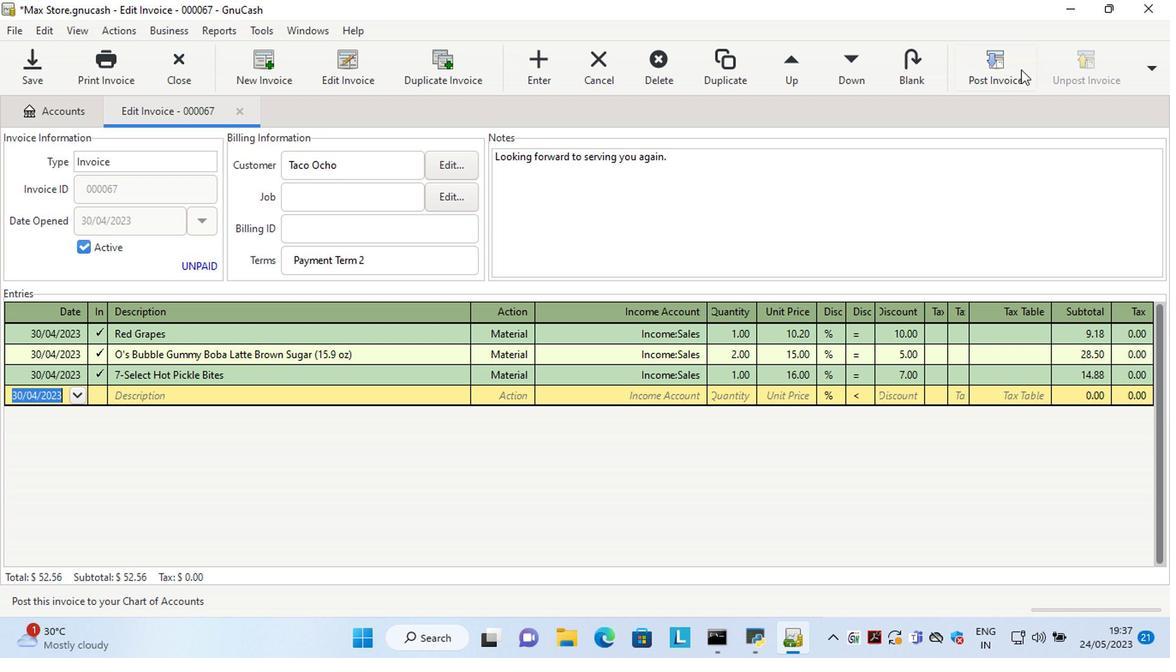 
Action: Mouse pressed left at (992, 65)
Screenshot: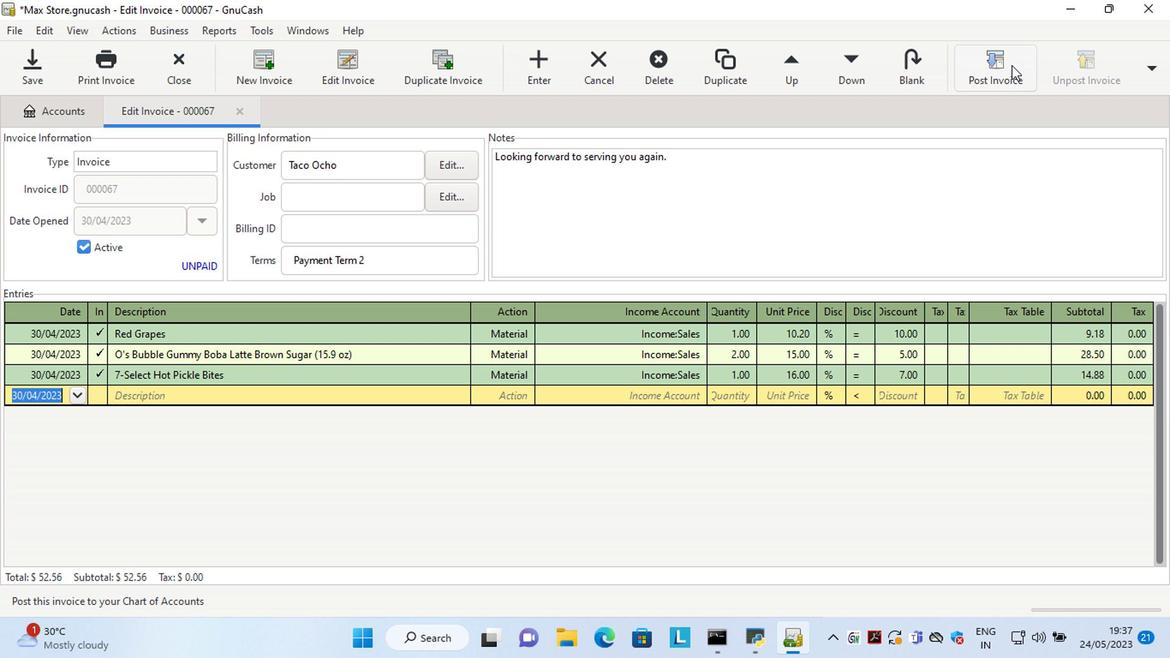 
Action: Mouse moved to (593, 281)
Screenshot: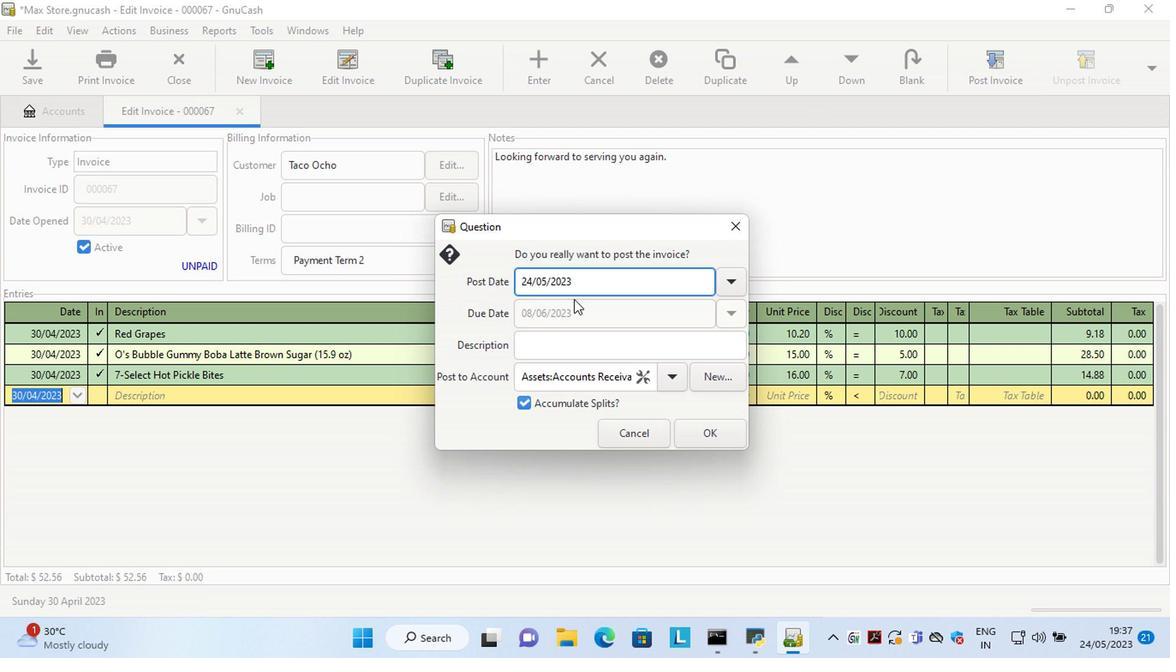 
Action: Mouse pressed left at (593, 281)
Screenshot: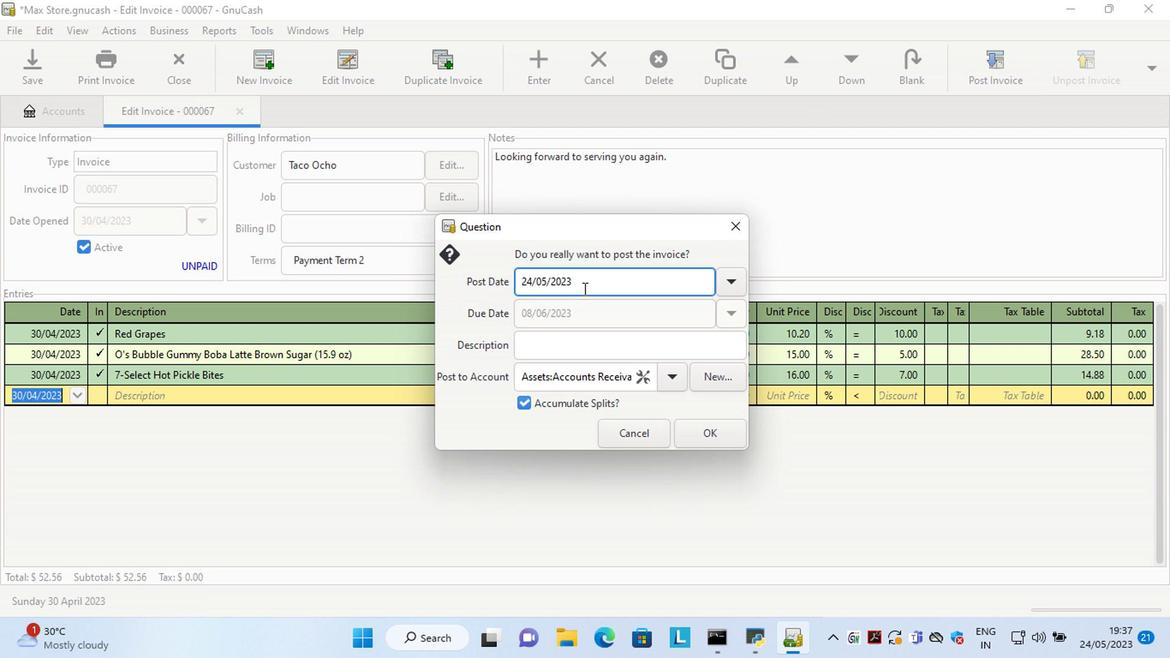 
Action: Key pressed <Key.left><Key.left><Key.left><Key.left><Key.left><Key.left><Key.left><Key.left><Key.left><Key.left><Key.left><Key.delete><Key.delete>30<Key.right><Key.right><Key.delete>4
Screenshot: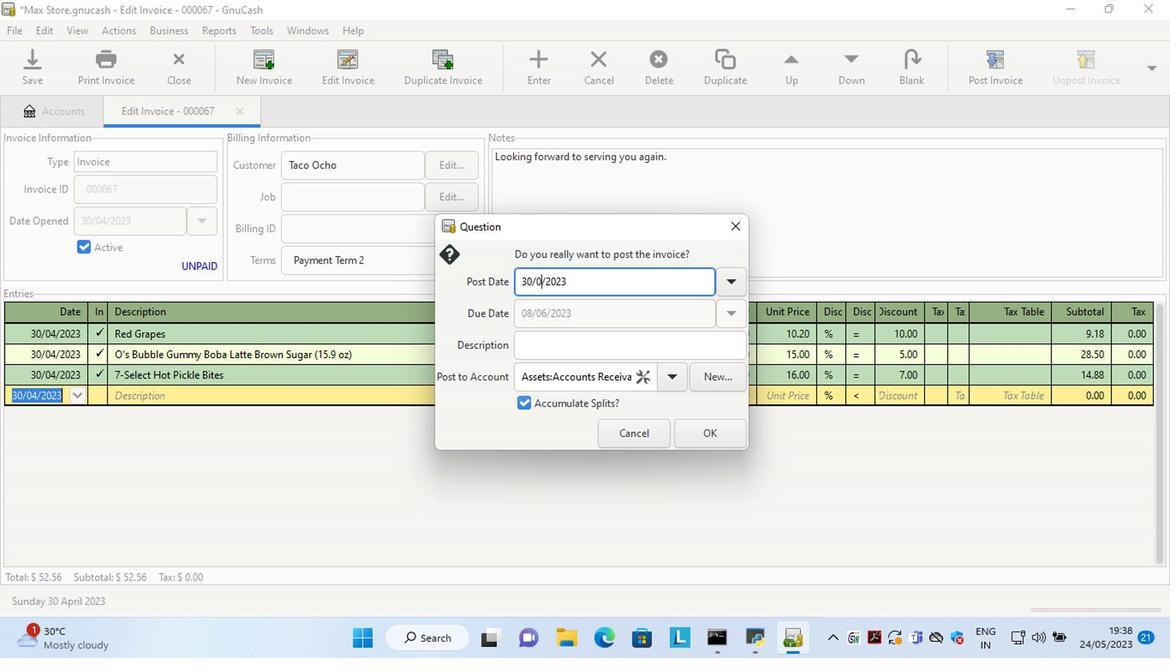 
Action: Mouse moved to (715, 429)
Screenshot: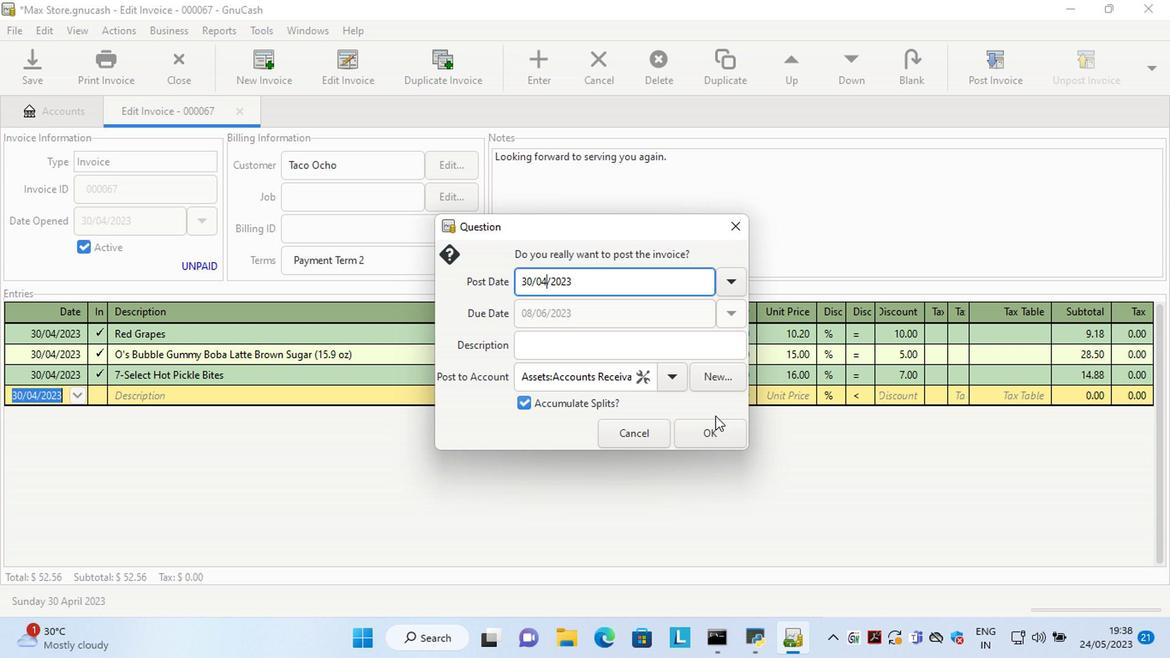 
Action: Mouse pressed left at (715, 429)
Screenshot: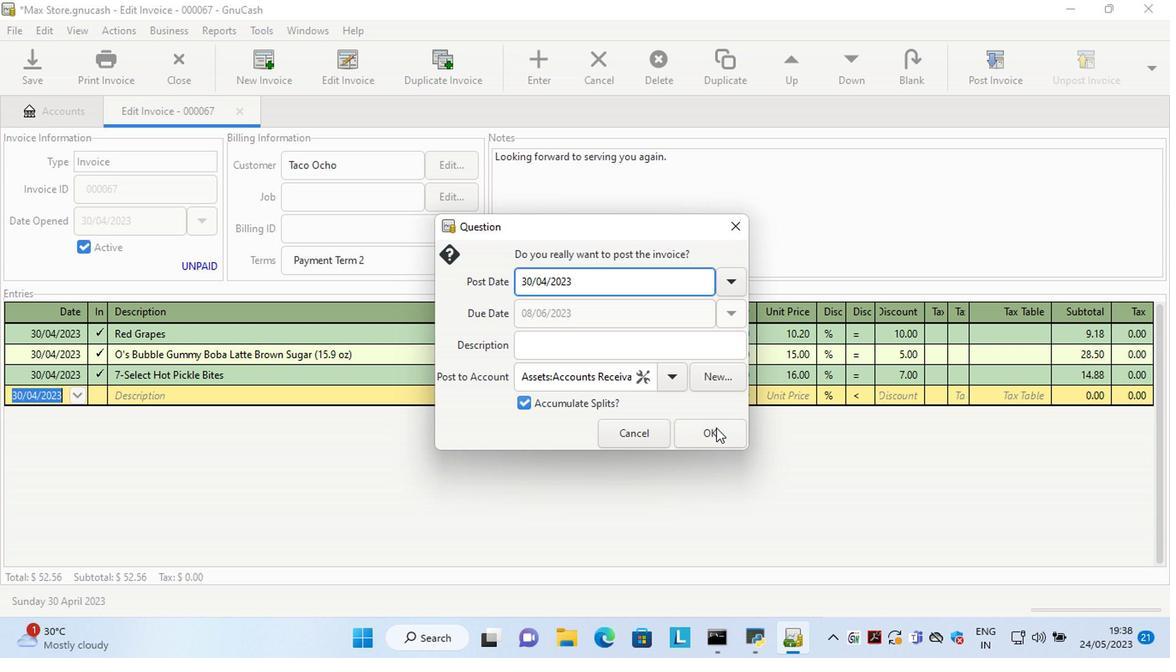 
Action: Mouse moved to (1103, 70)
Screenshot: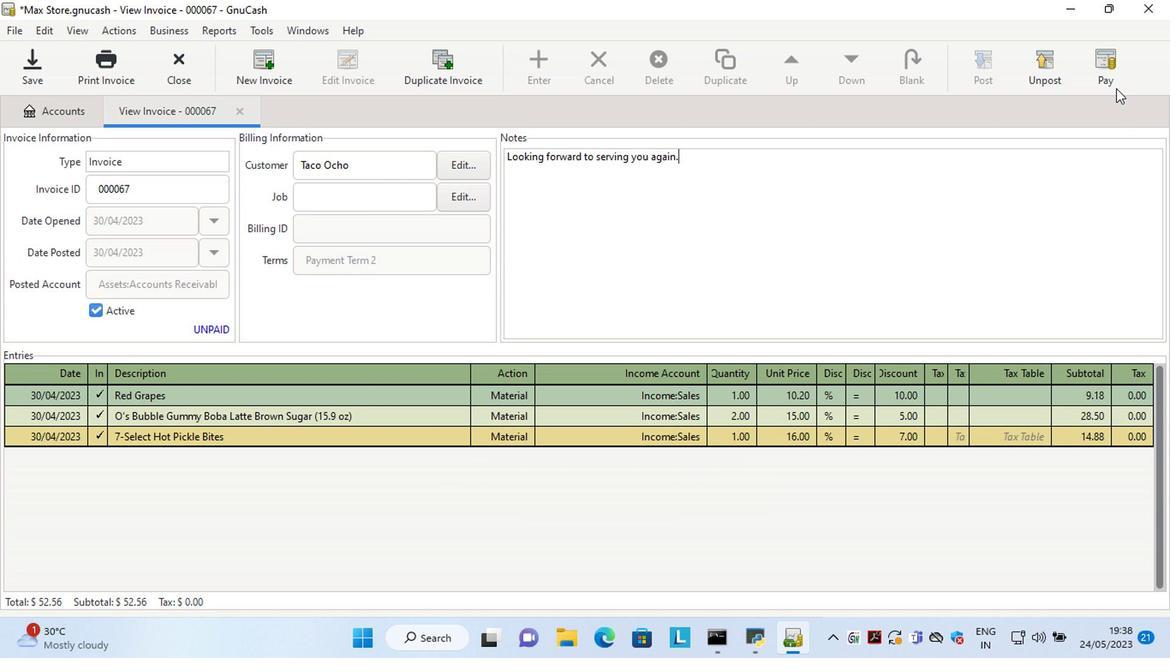 
Action: Mouse pressed left at (1103, 70)
Screenshot: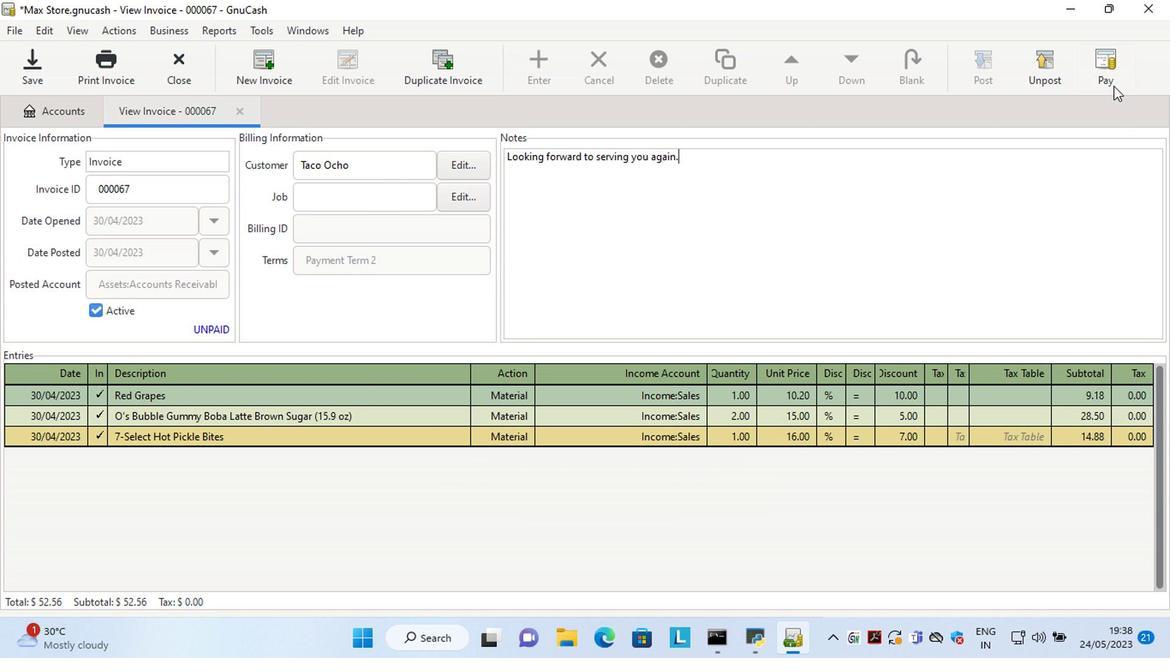 
Action: Mouse moved to (462, 332)
Screenshot: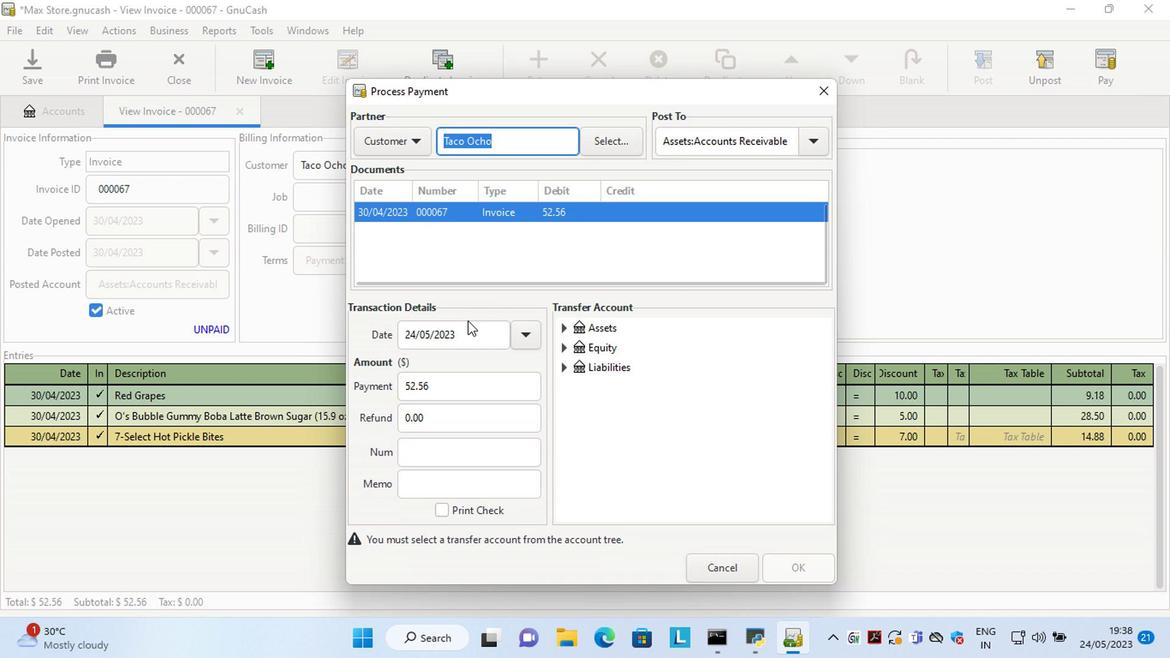 
Action: Mouse pressed left at (462, 332)
Screenshot: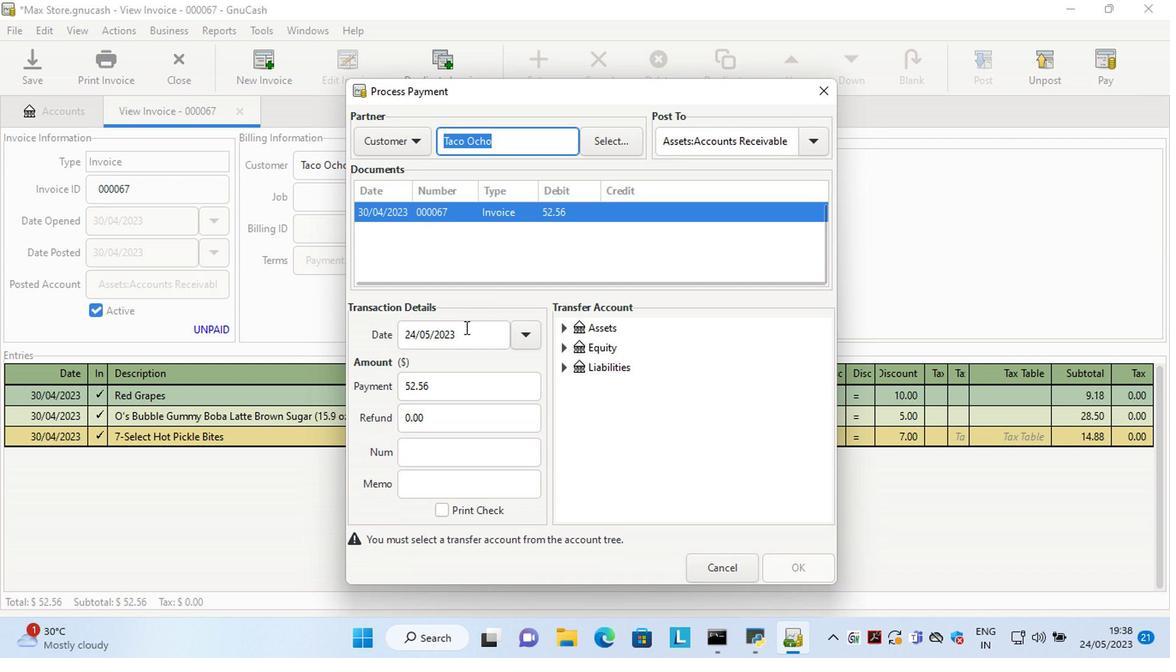 
Action: Key pressed <Key.left><Key.left><Key.left><Key.left><Key.left><Key.left><Key.left><Key.left><Key.left><Key.left><Key.left><Key.delete><Key.delete>15
Screenshot: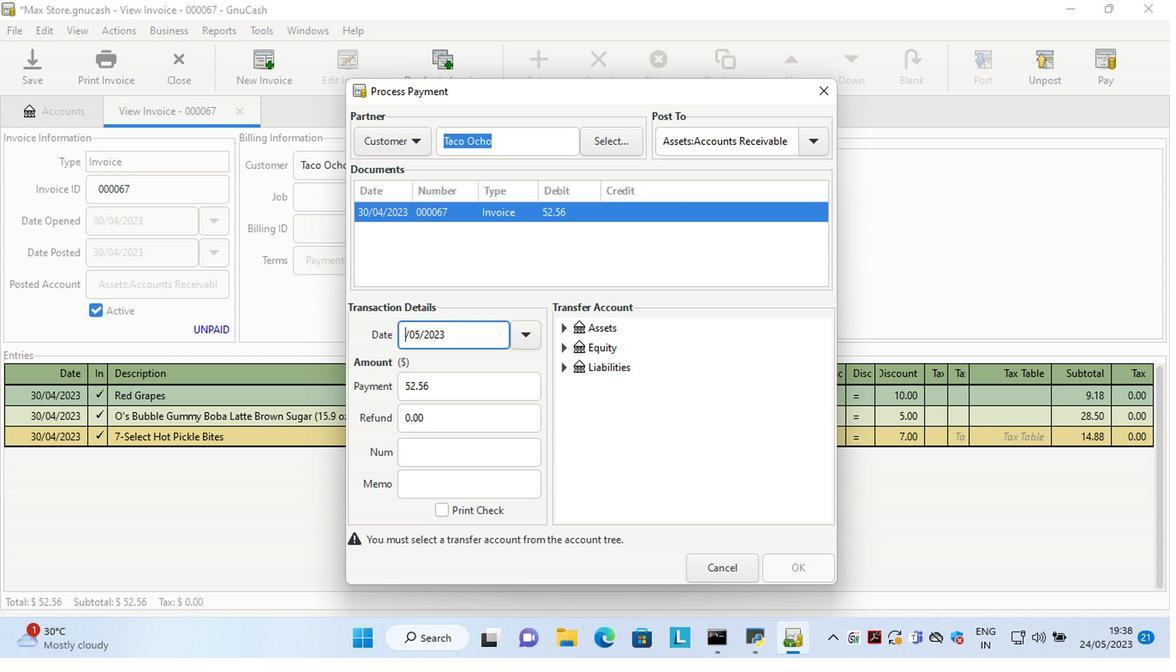
Action: Mouse moved to (566, 332)
Screenshot: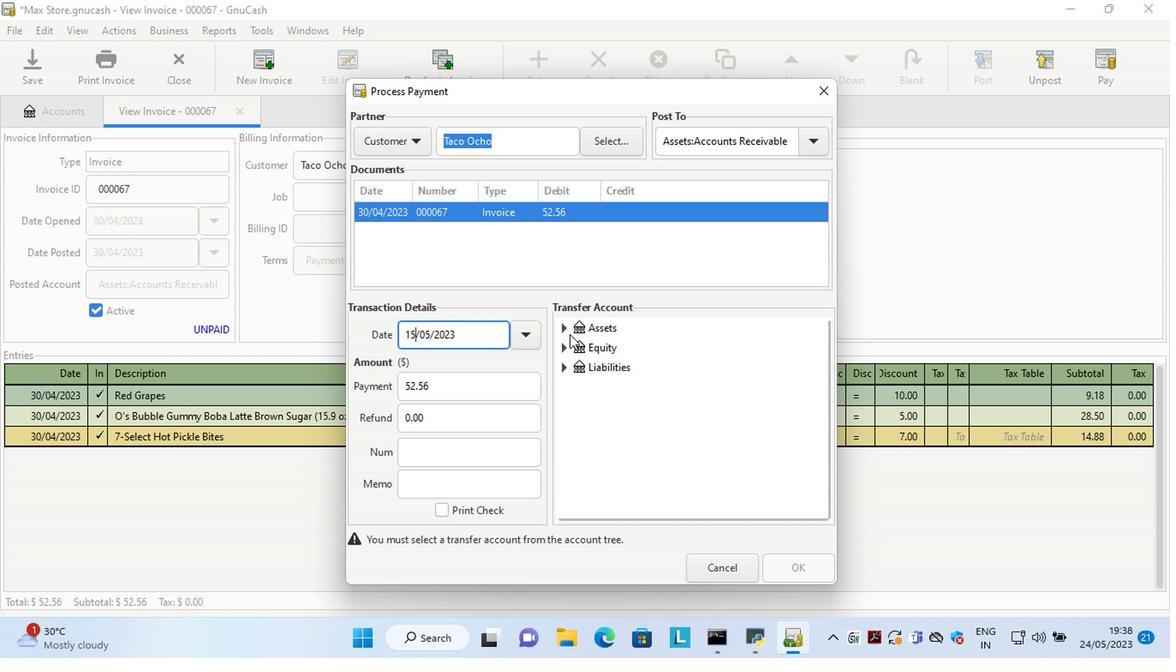 
Action: Mouse pressed left at (566, 332)
Screenshot: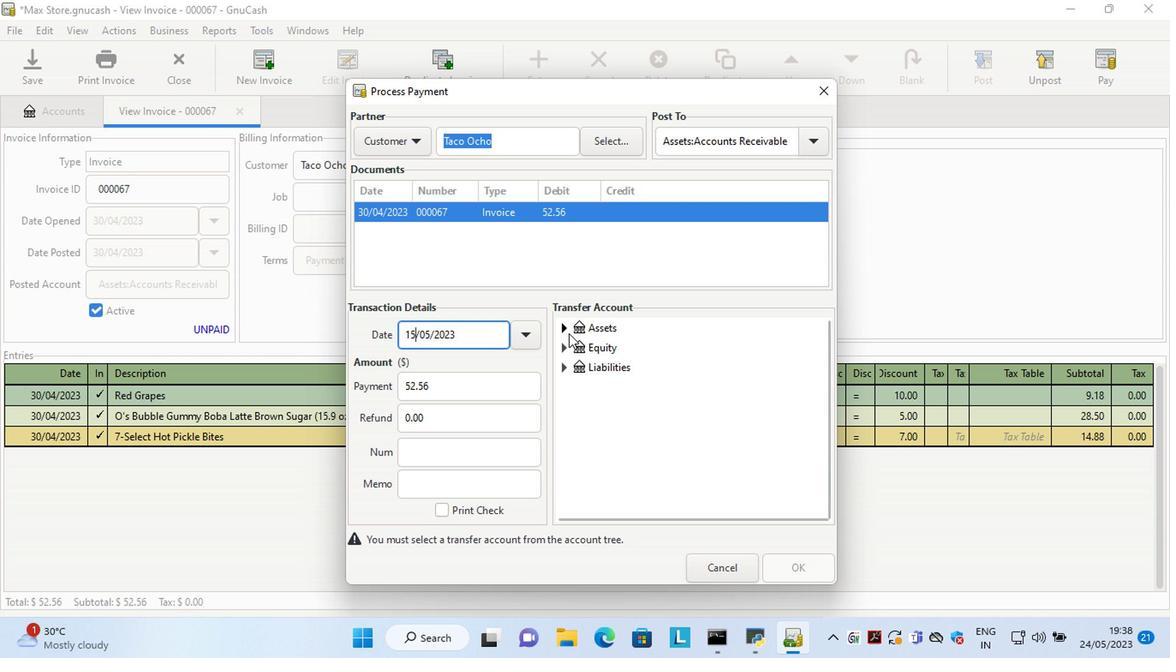 
Action: Mouse moved to (574, 351)
Screenshot: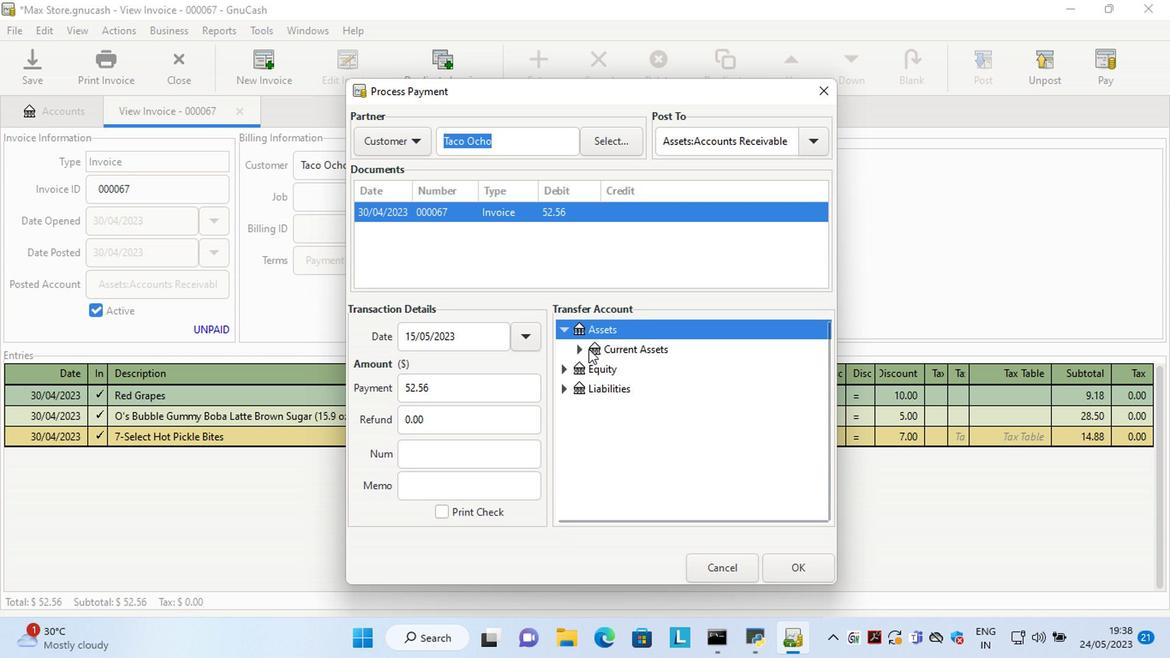 
Action: Mouse pressed left at (574, 351)
Screenshot: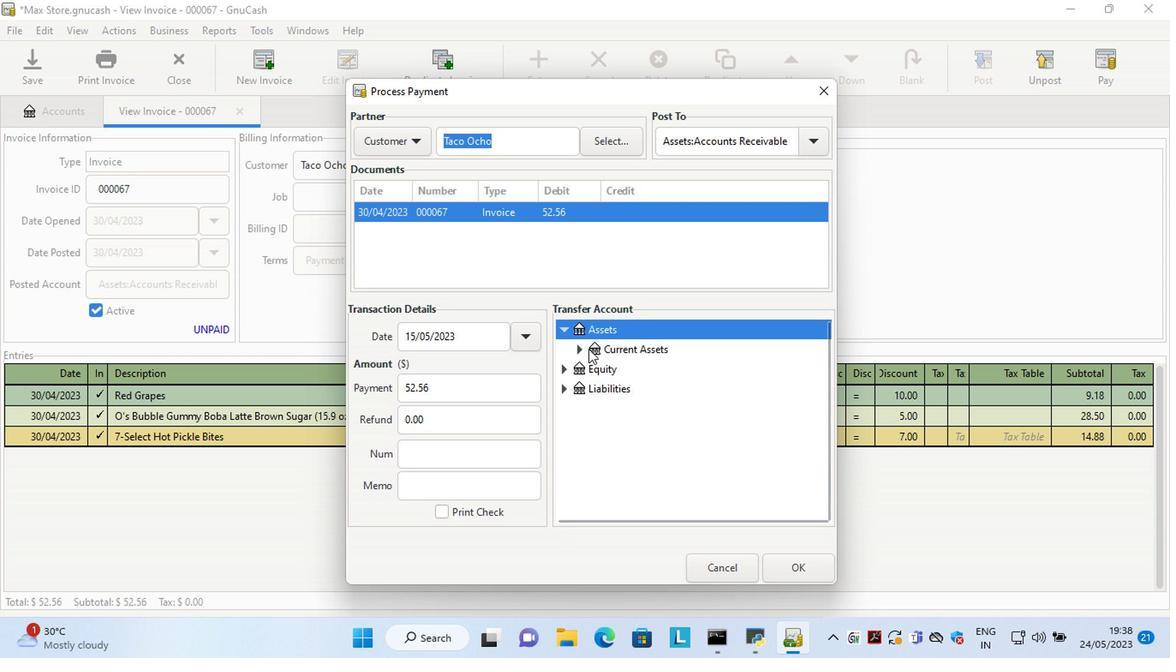 
Action: Mouse moved to (638, 367)
Screenshot: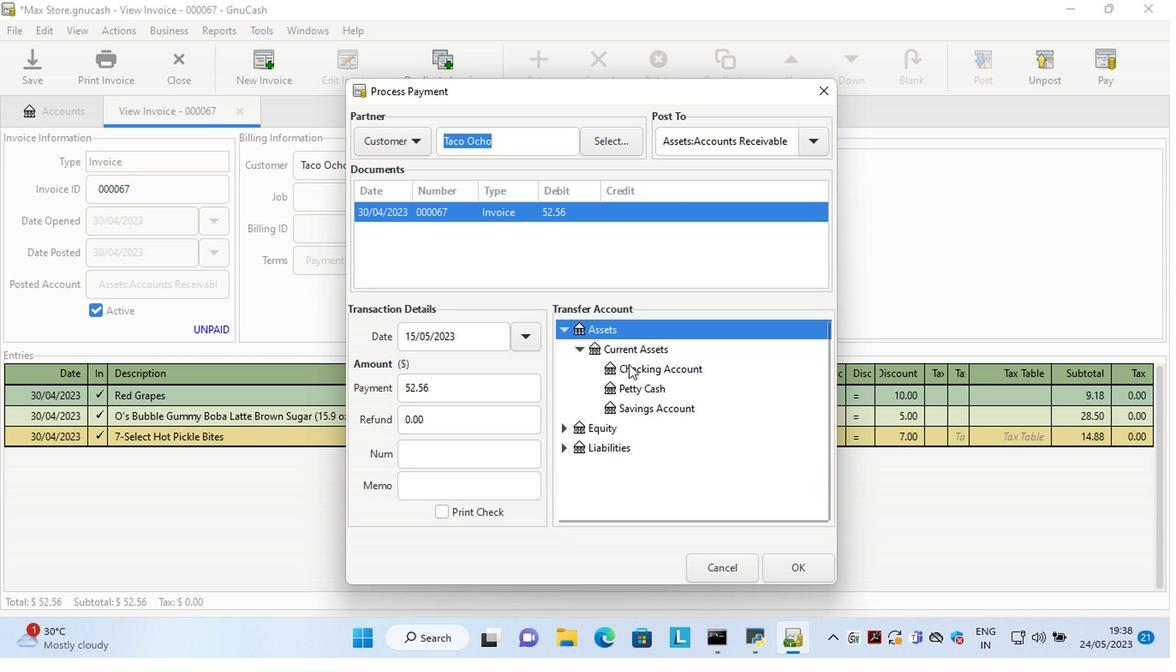 
Action: Mouse pressed left at (638, 367)
Screenshot: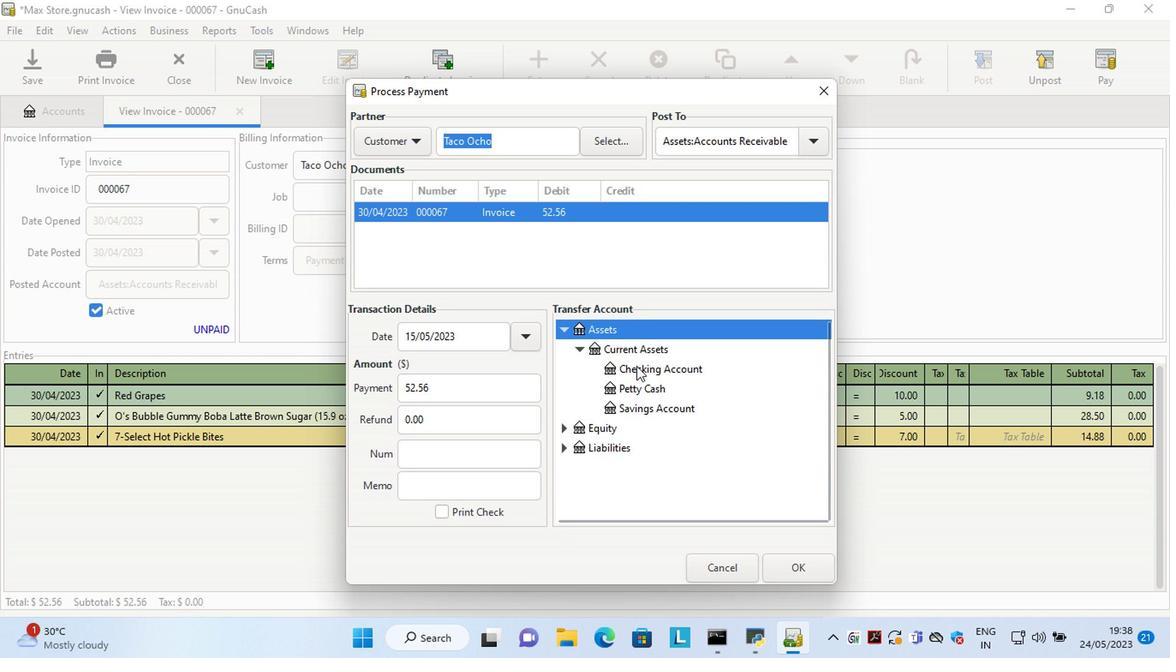 
Action: Mouse moved to (779, 565)
Screenshot: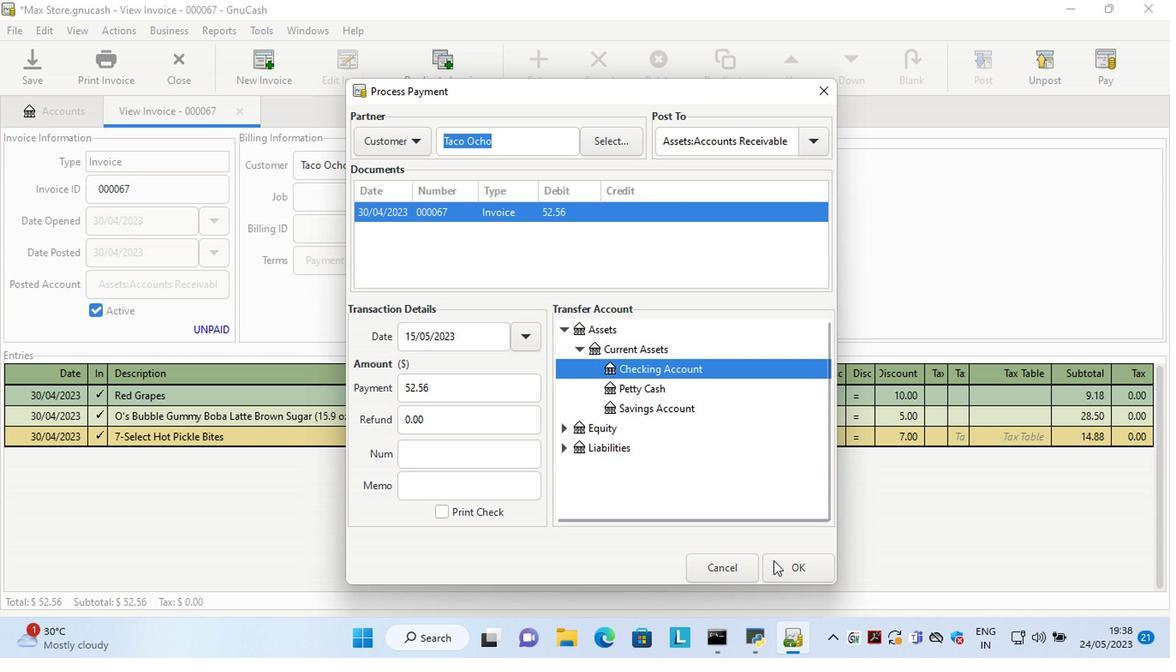 
Action: Mouse pressed left at (779, 565)
Screenshot: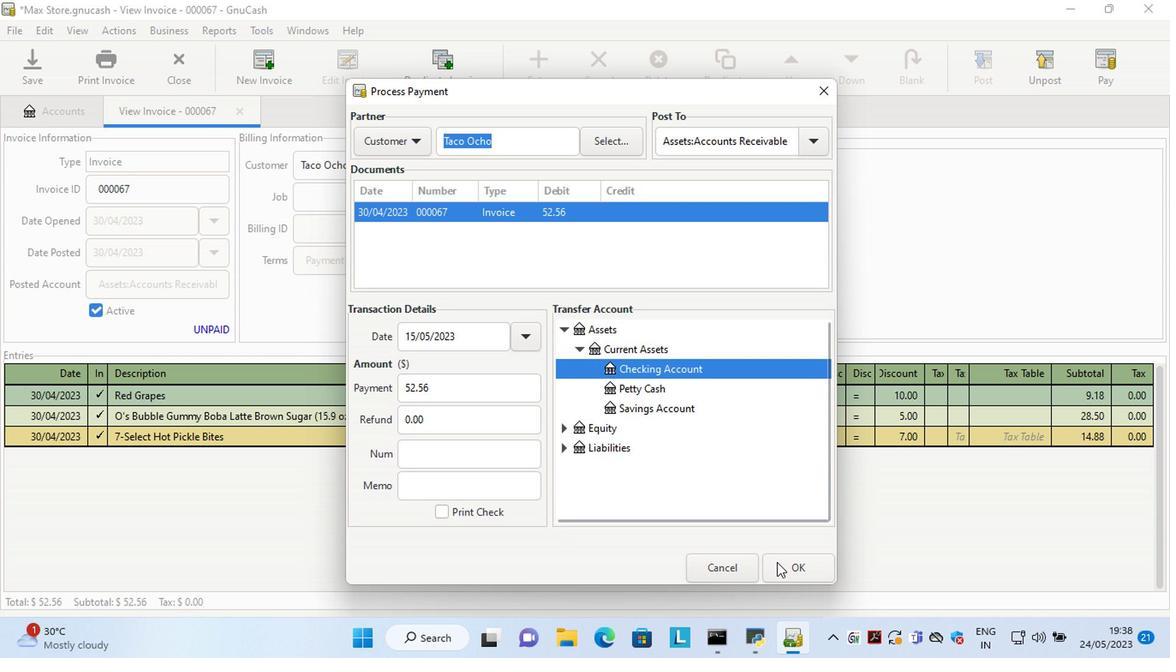 
Action: Mouse moved to (98, 59)
Screenshot: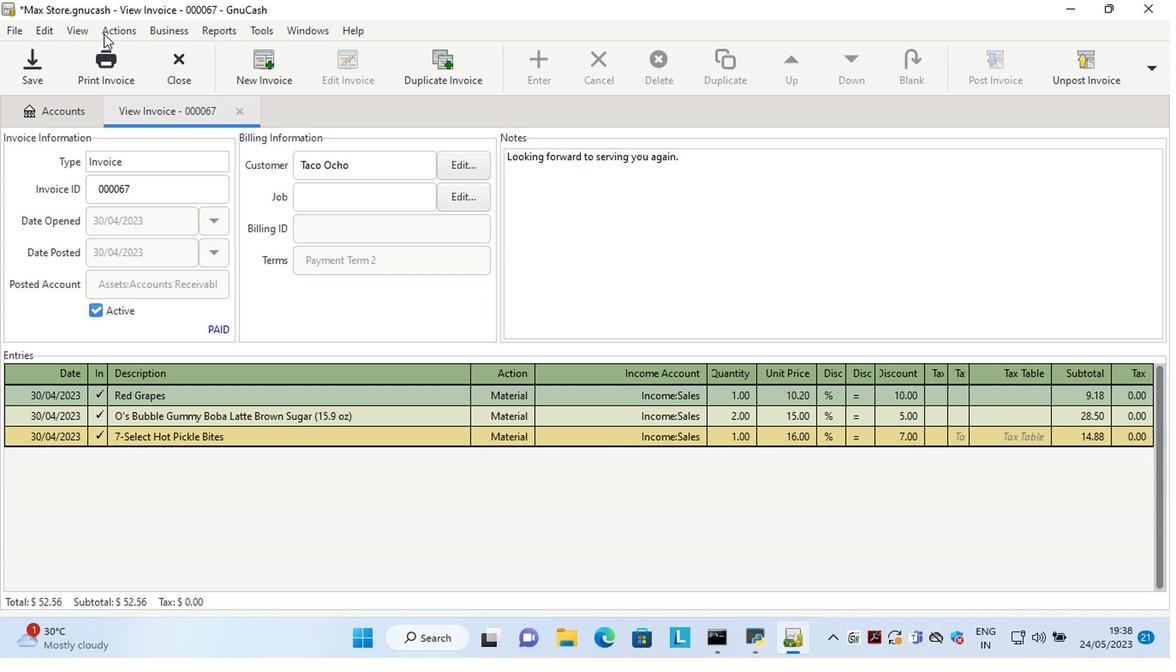 
Action: Mouse pressed left at (98, 59)
Screenshot: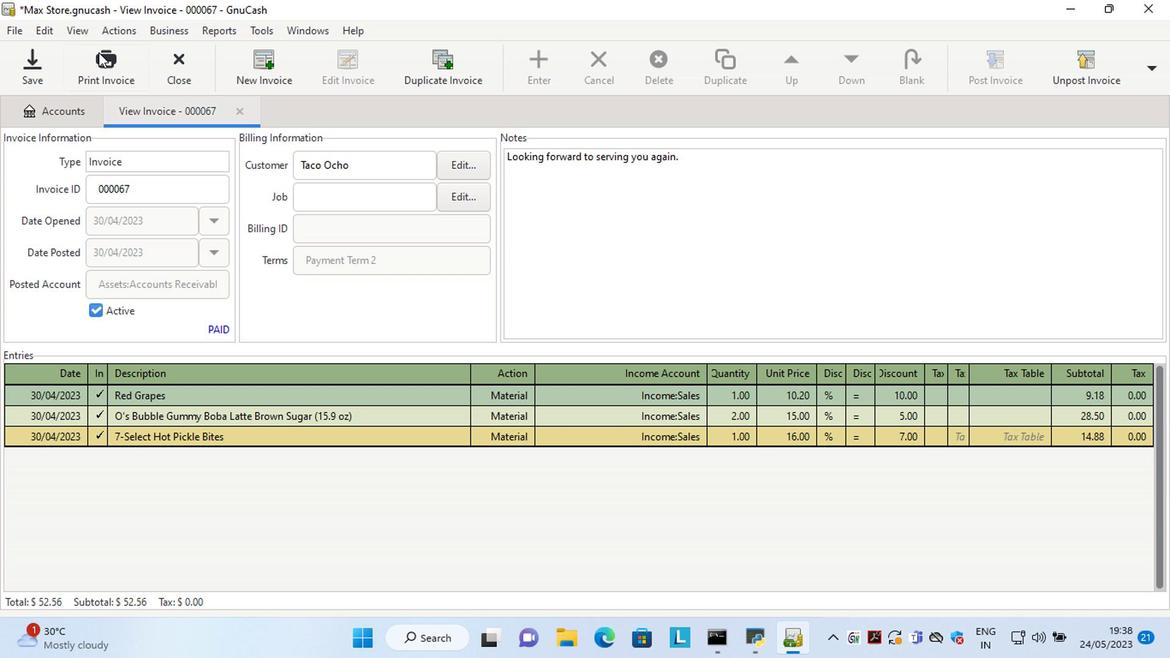 
Action: Mouse moved to (432, 67)
Screenshot: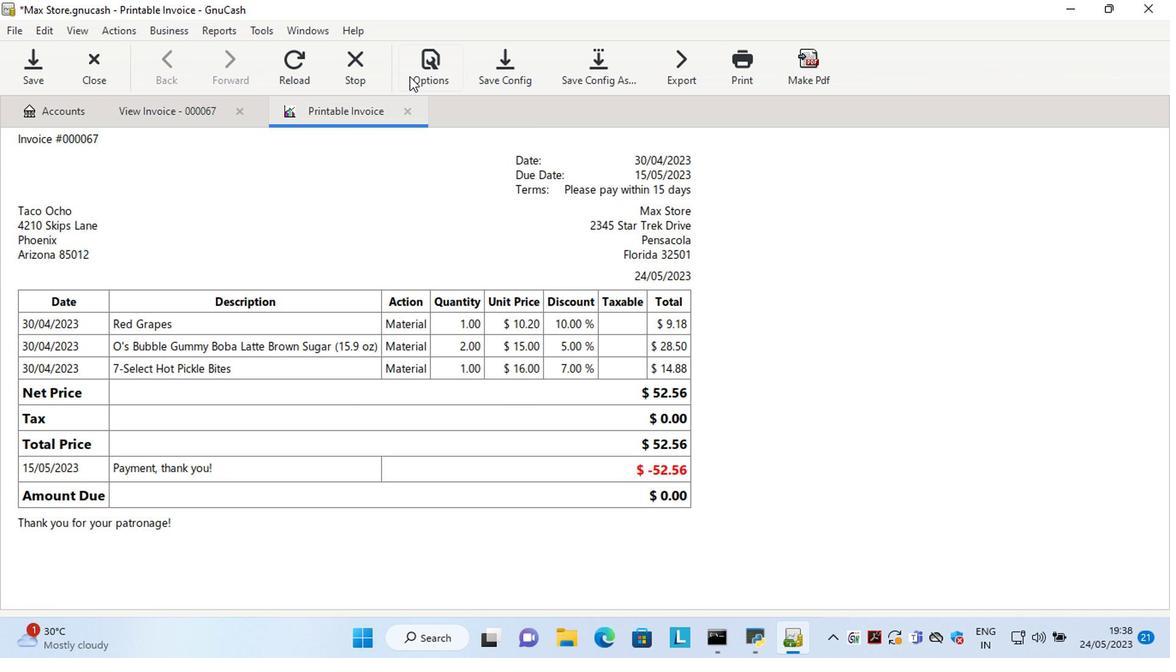 
Action: Mouse pressed left at (432, 67)
Screenshot: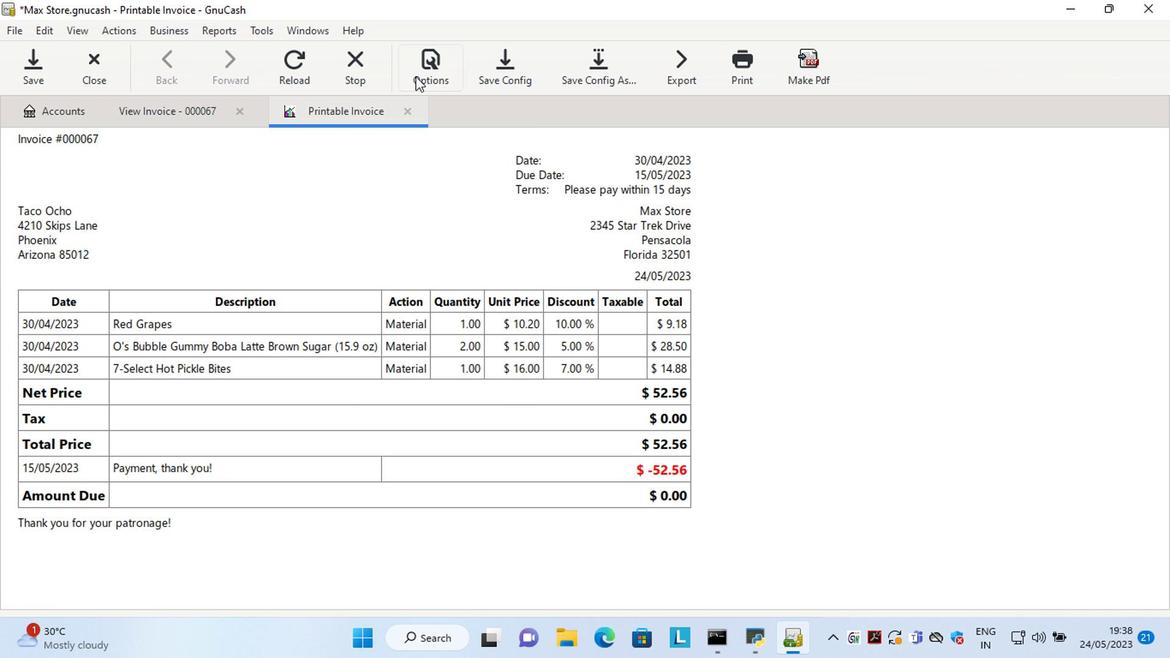 
Action: Mouse moved to (198, 175)
Screenshot: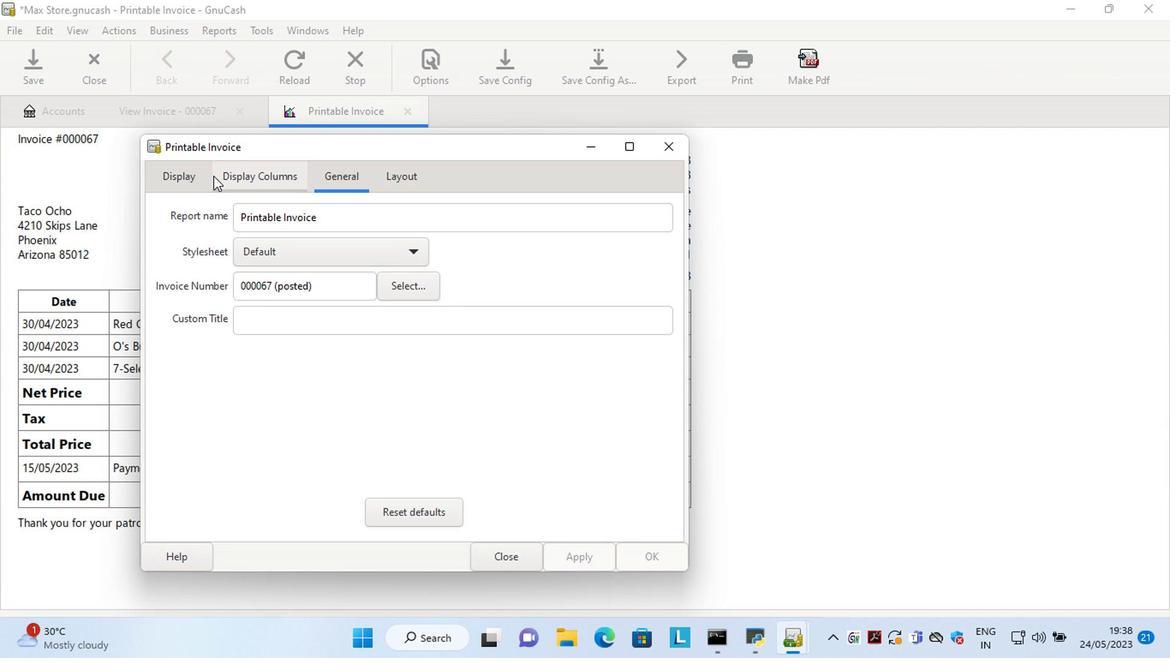 
Action: Mouse pressed left at (198, 175)
Screenshot: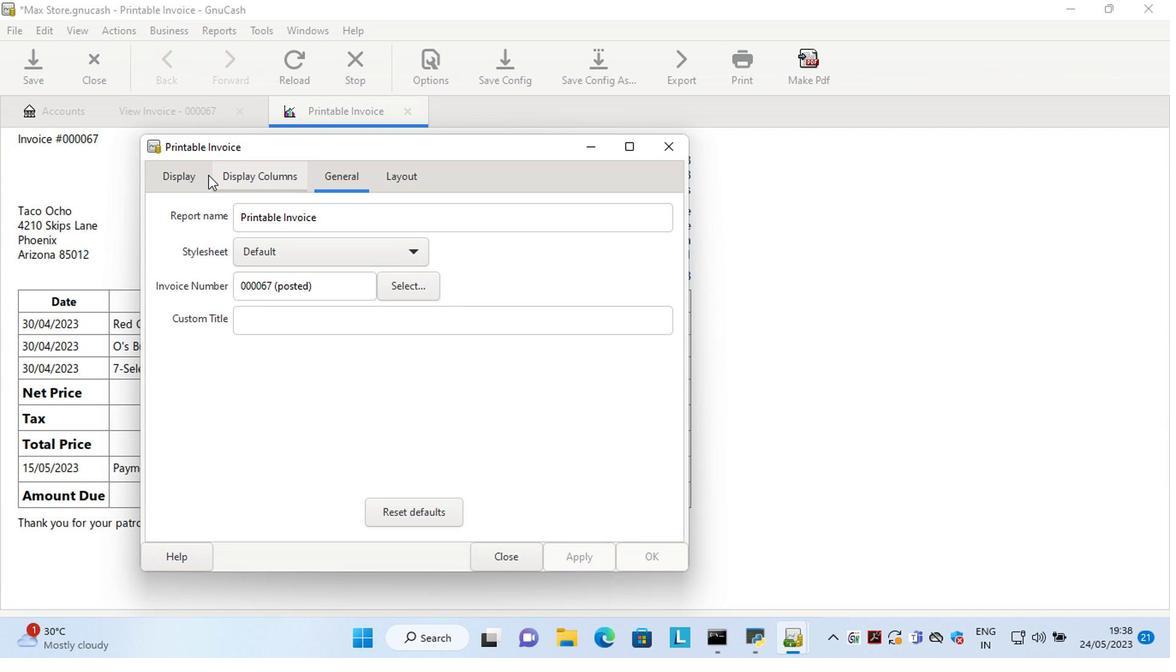 
Action: Mouse moved to (304, 376)
Screenshot: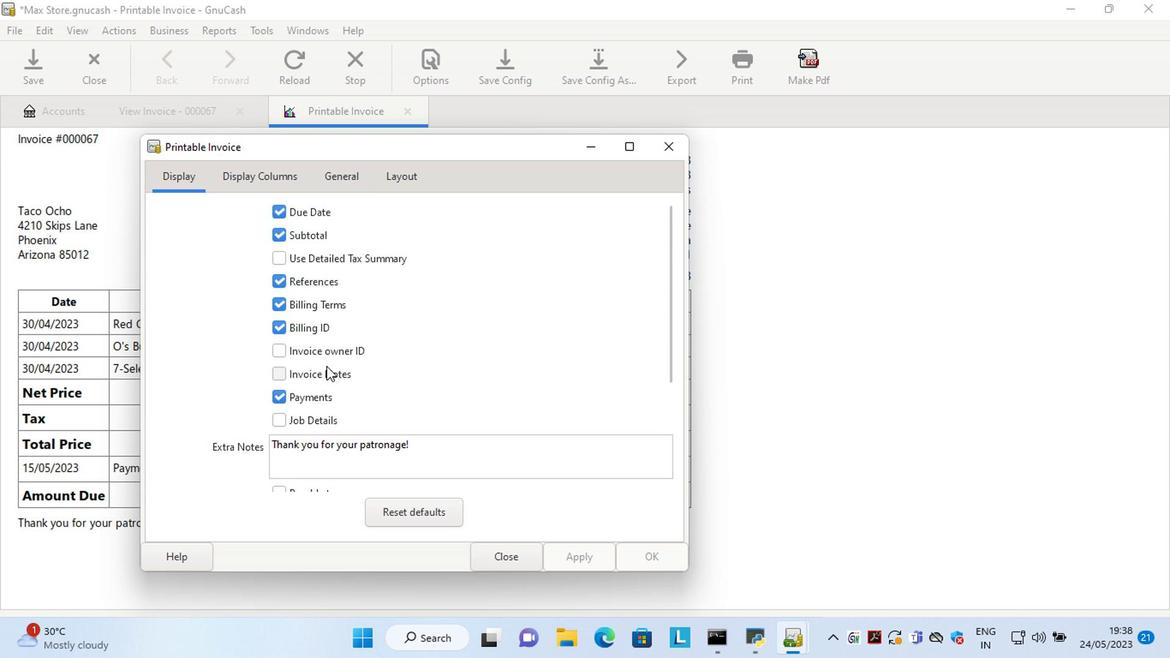
Action: Mouse pressed left at (304, 376)
Screenshot: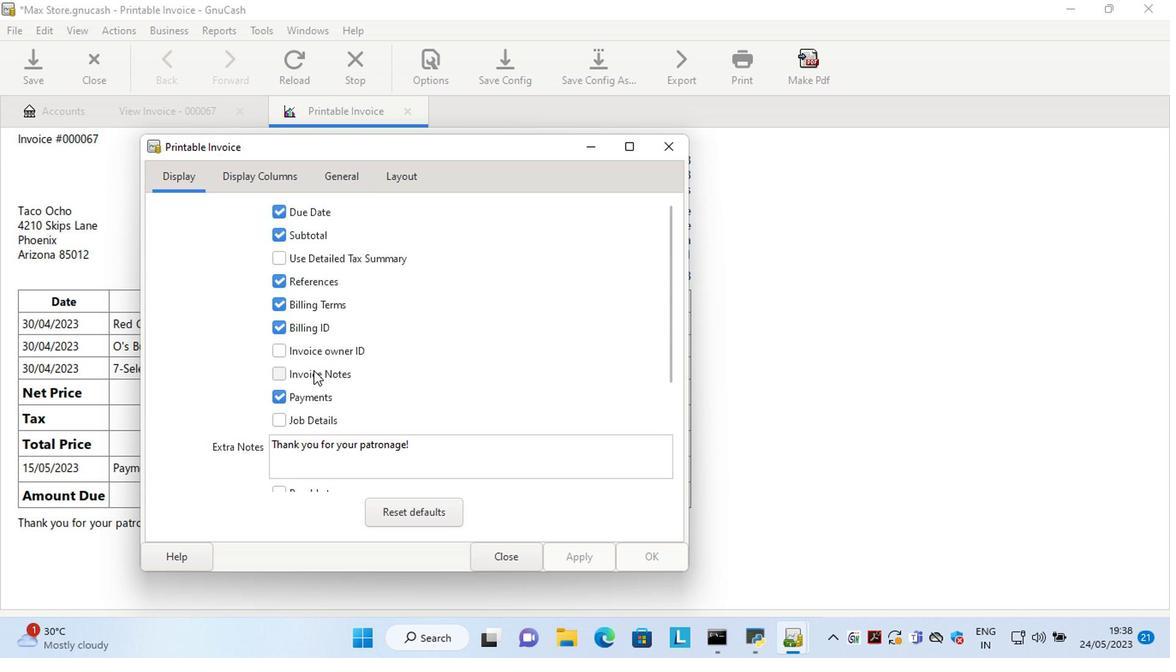 
Action: Mouse moved to (574, 557)
Screenshot: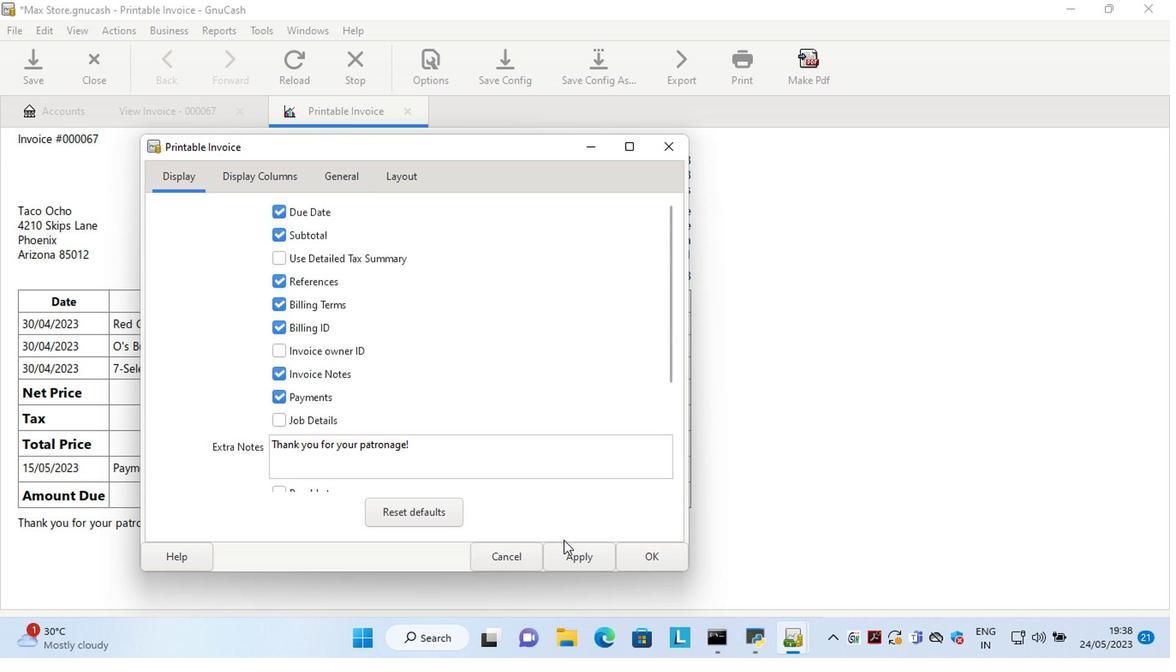 
Action: Mouse pressed left at (574, 557)
Screenshot: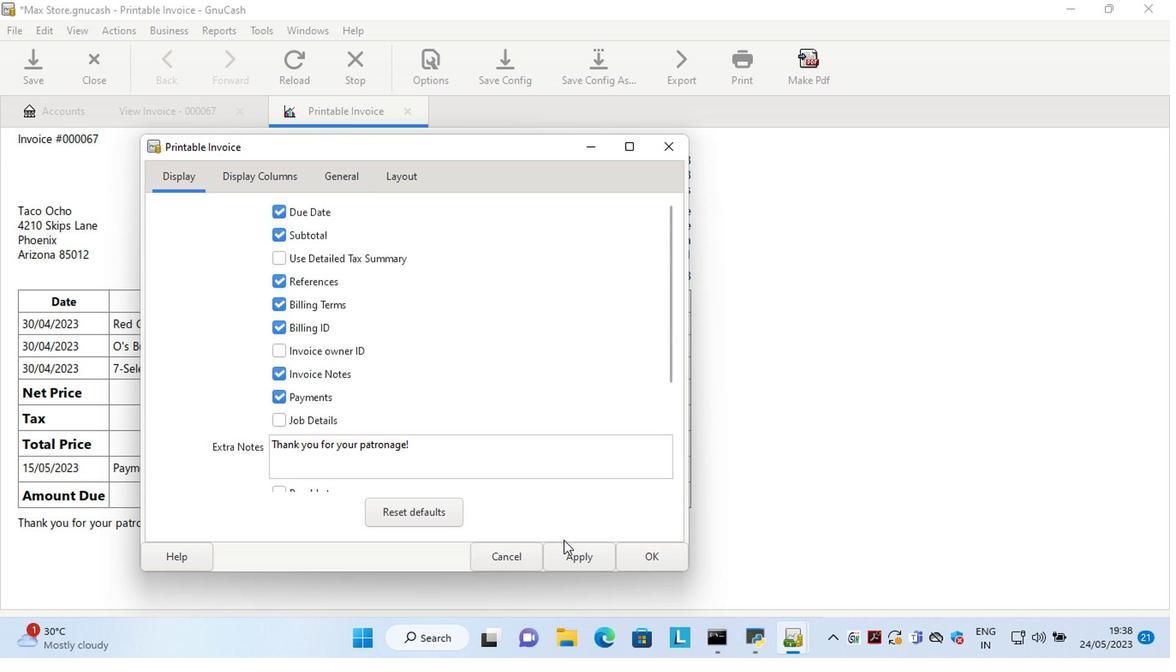 
Action: Mouse moved to (519, 565)
Screenshot: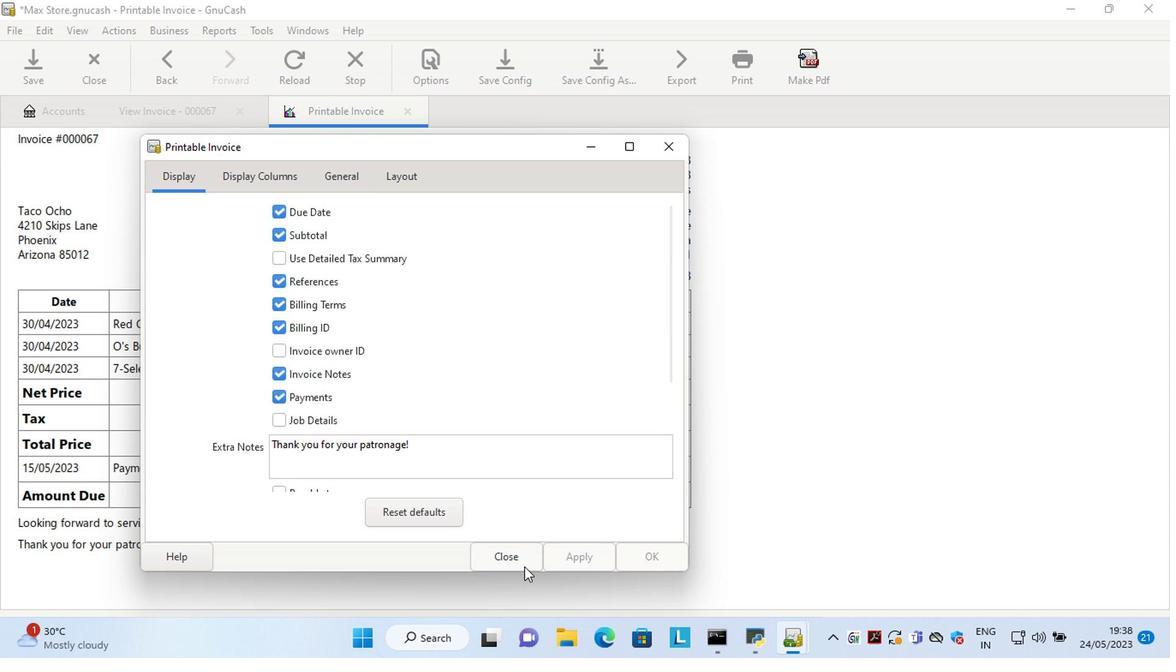 
Action: Mouse pressed left at (519, 565)
Screenshot: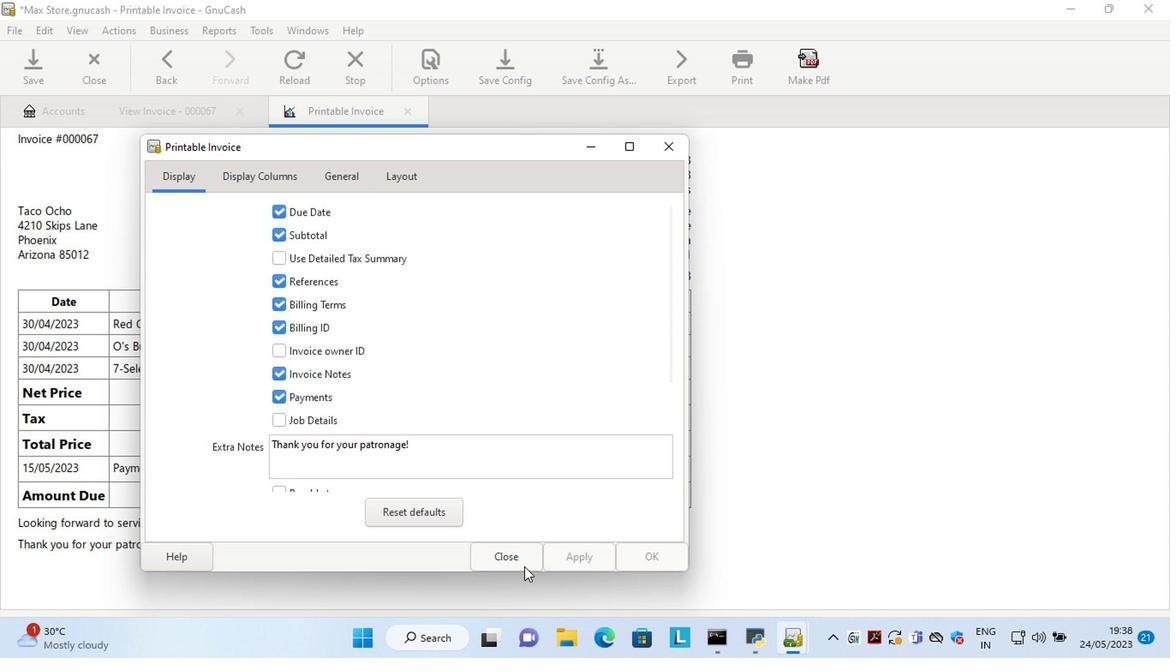 
Action: Mouse moved to (787, 319)
Screenshot: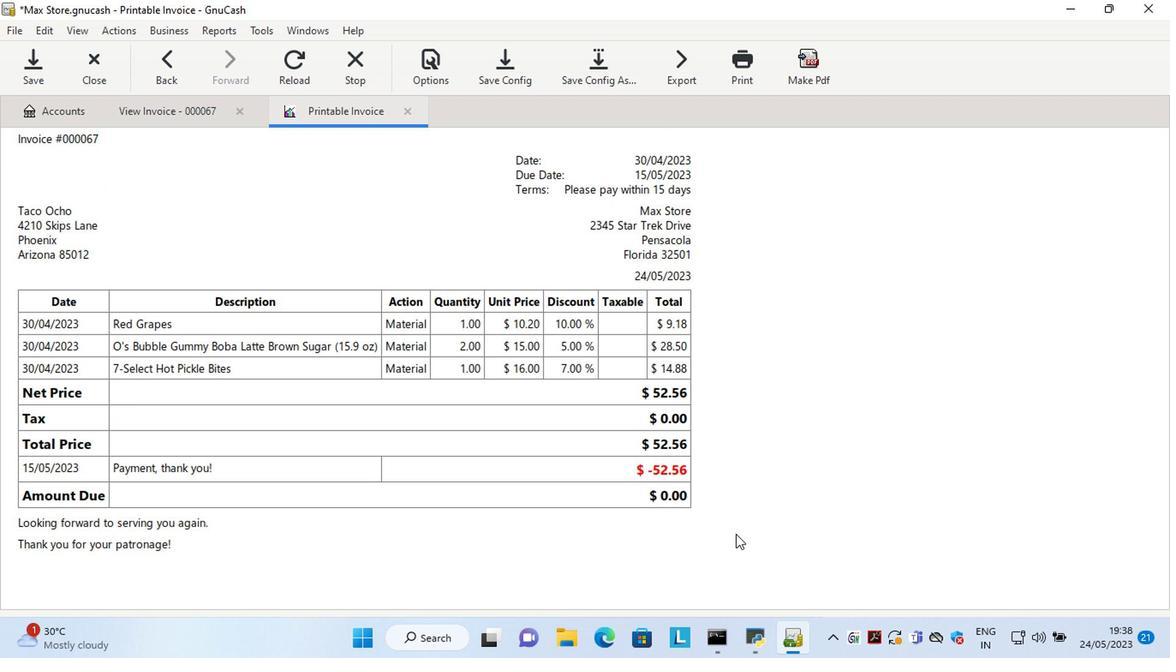 
